 Task: Look for space in Palikir - National Government Center, Micronesia from 22nd June, 2023 to 30th June, 2023 for 2 adults in price range Rs.7000 to Rs.15000. Place can be entire place with 1  bedroom having 1 bed and 1 bathroom. Property type can be house, flat, guest house, hotel. Booking option can be shelf check-in. Required host language is English.
Action: Mouse moved to (431, 96)
Screenshot: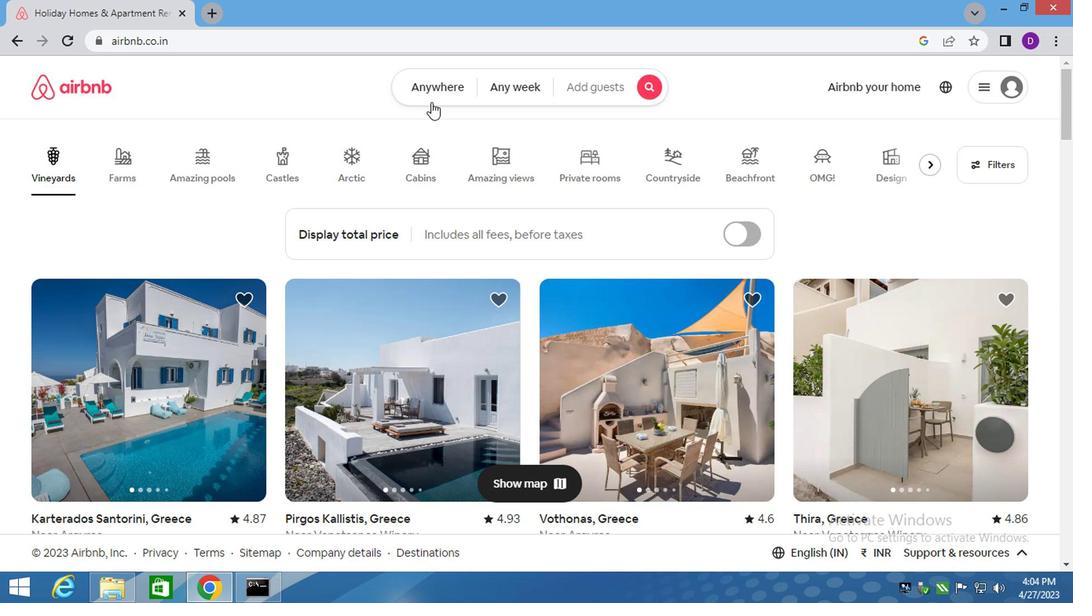 
Action: Mouse pressed left at (431, 96)
Screenshot: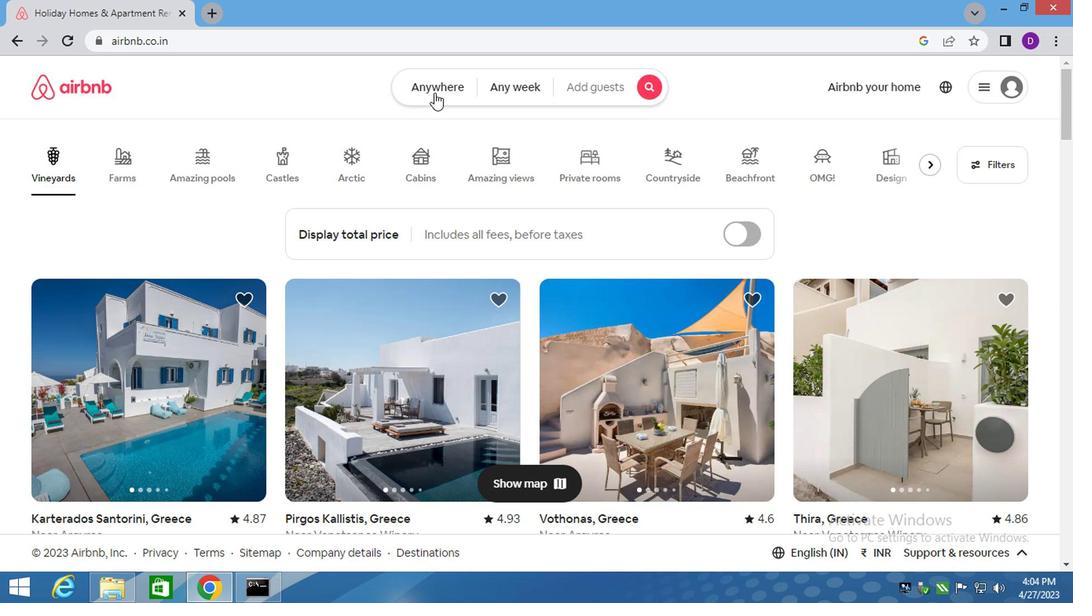 
Action: Mouse moved to (282, 157)
Screenshot: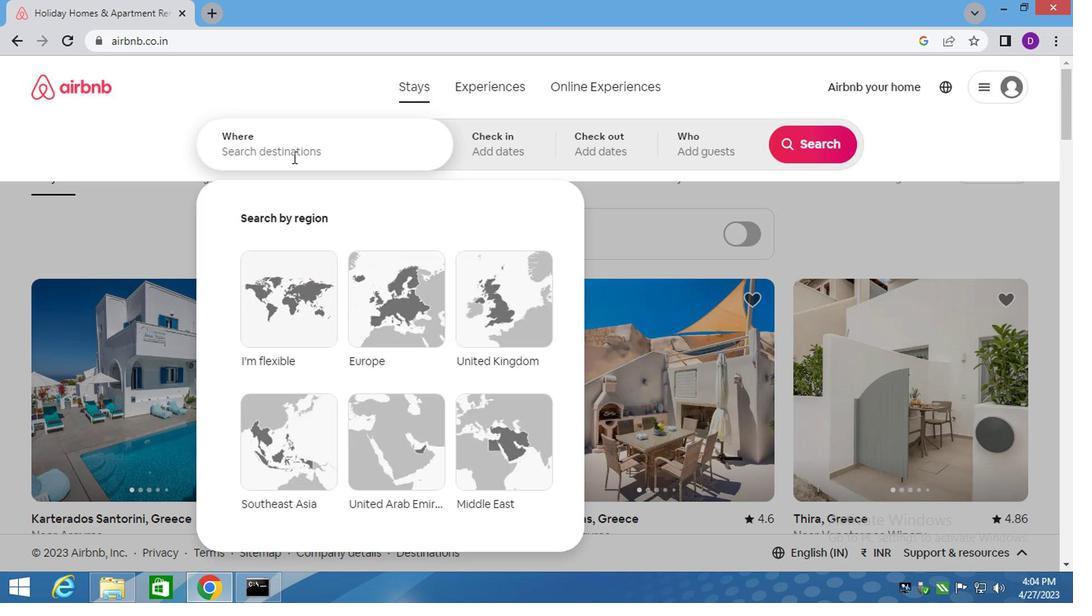 
Action: Mouse pressed left at (282, 157)
Screenshot: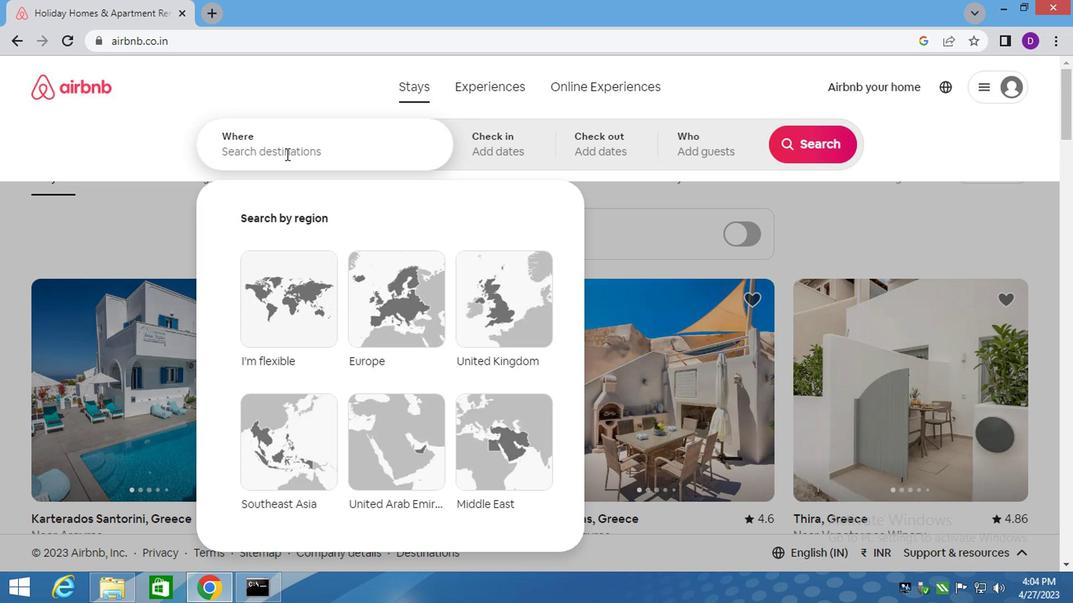 
Action: Key pressed palikir<Key.space>national<Key.space><Key.down><Key.enter>
Screenshot: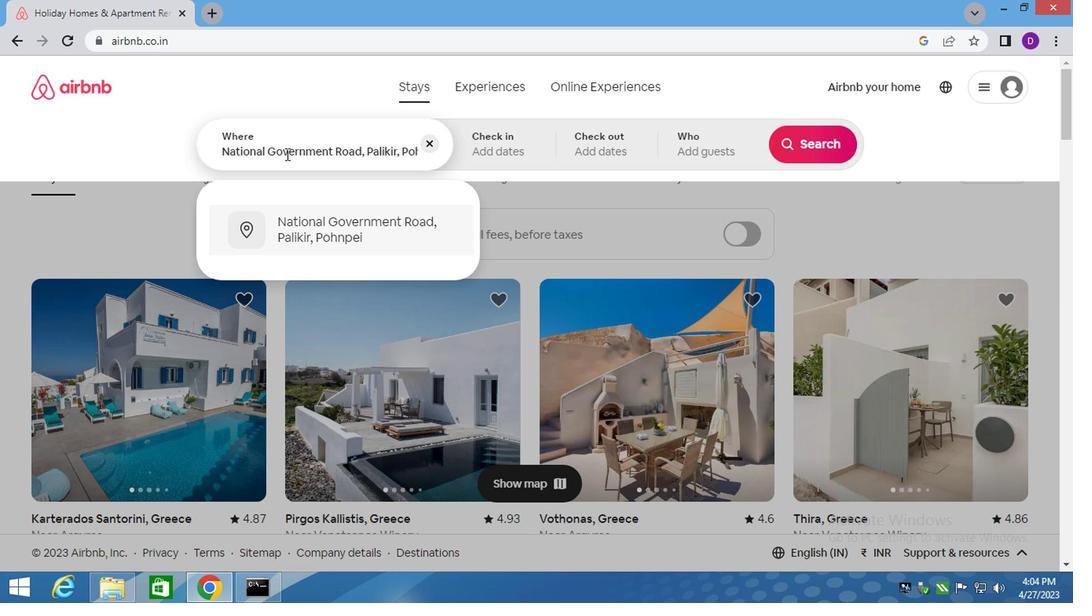 
Action: Mouse moved to (414, 153)
Screenshot: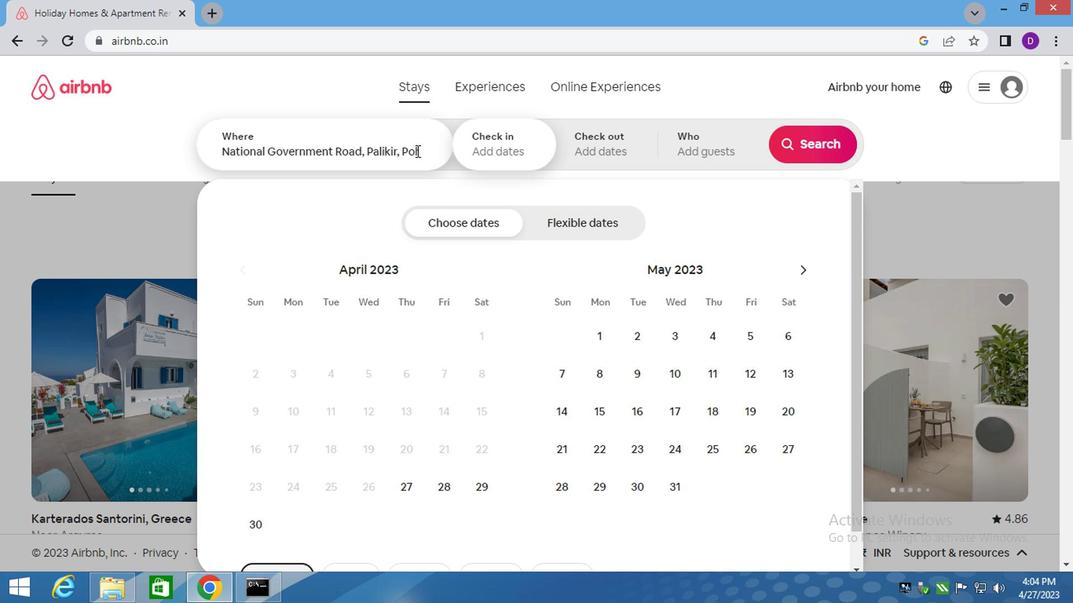 
Action: Mouse pressed left at (414, 153)
Screenshot: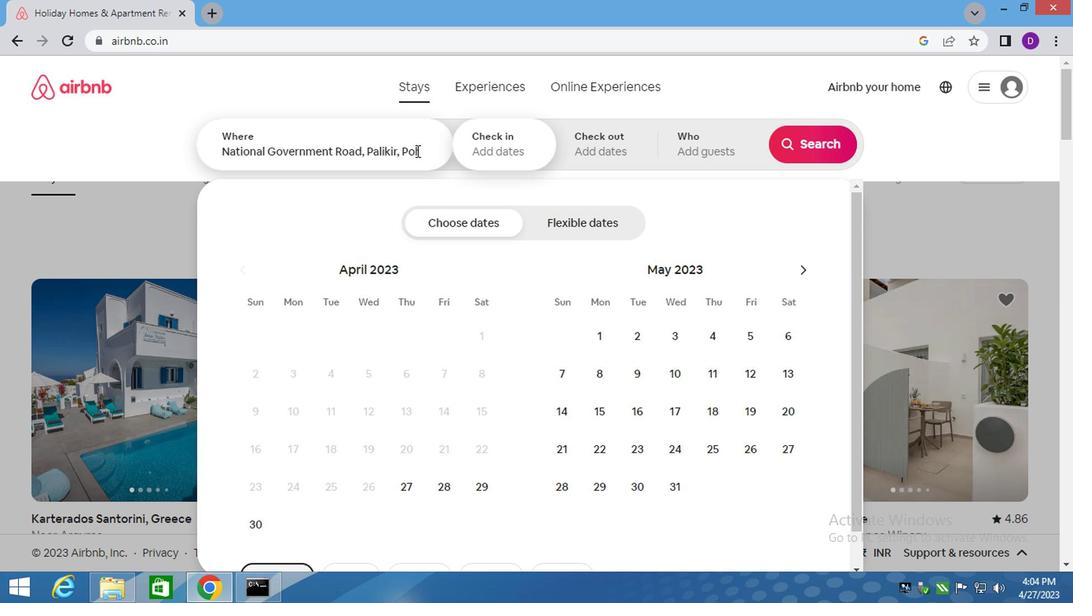 
Action: Mouse moved to (418, 154)
Screenshot: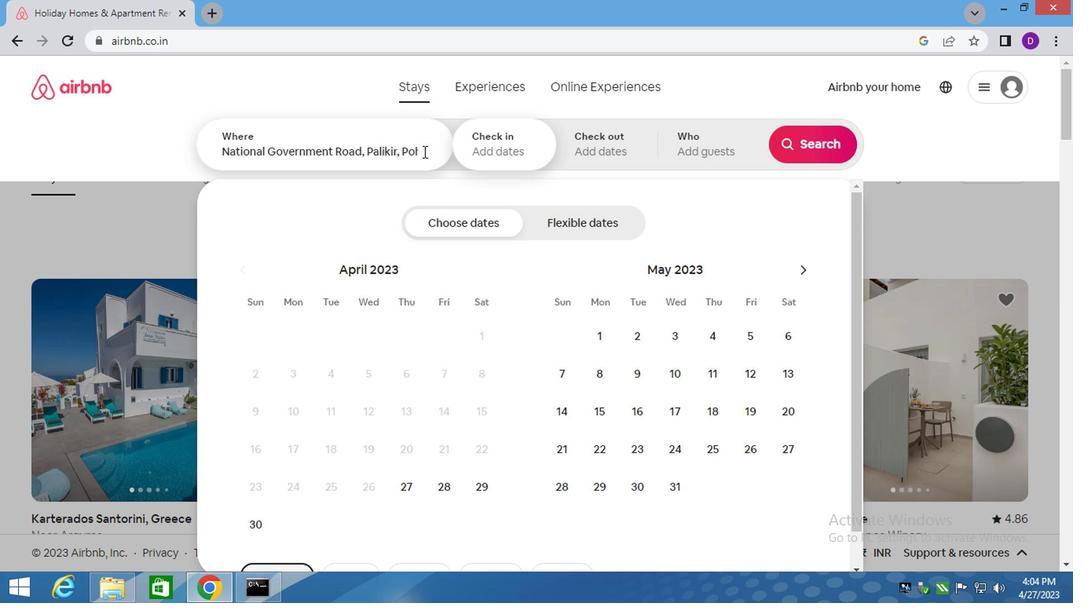 
Action: Key pressed <Key.right><Key.right><Key.right><Key.right><Key.right><Key.right><Key.right><Key.right><Key.backspace><Key.backspace><Key.backspace><Key.backspace><Key.backspace><Key.backspace><Key.backspace><Key.backspace><Key.backspace><Key.backspace><Key.backspace><Key.backspace><Key.backspace><Key.backspace><Key.backspace><Key.backspace><Key.backspace><Key.backspace><Key.backspace><Key.backspace><Key.backspace><Key.backspace><Key.backspace><Key.backspace>t<Key.space>center,<Key.backspace>.<Key.space>micronesia<Key.left><Key.left><Key.left><Key.left><Key.left><Key.left><Key.left><Key.left><Key.left><Key.left><Key.left><Key.left><Key.left><Key.left><Key.left><Key.left><Key.left><Key.left><Key.left><Key.left><Key.left><Key.left><Key.left><Key.left><Key.left><Key.left><Key.left><Key.left><Key.left><Key.left><Key.left><Key.left><Key.left><Key.left><Key.left><Key.left><Key.left><Key.left><Key.left><Key.left><Key.left><Key.left><Key.left><Key.left><Key.left><Key.left><Key.left><Key.left><Key.left><Key.left><Key.left><Key.left><Key.left><Key.left><Key.left><Key.left><Key.shift_r>Palikir,<Key.space><Key.enter>
Screenshot: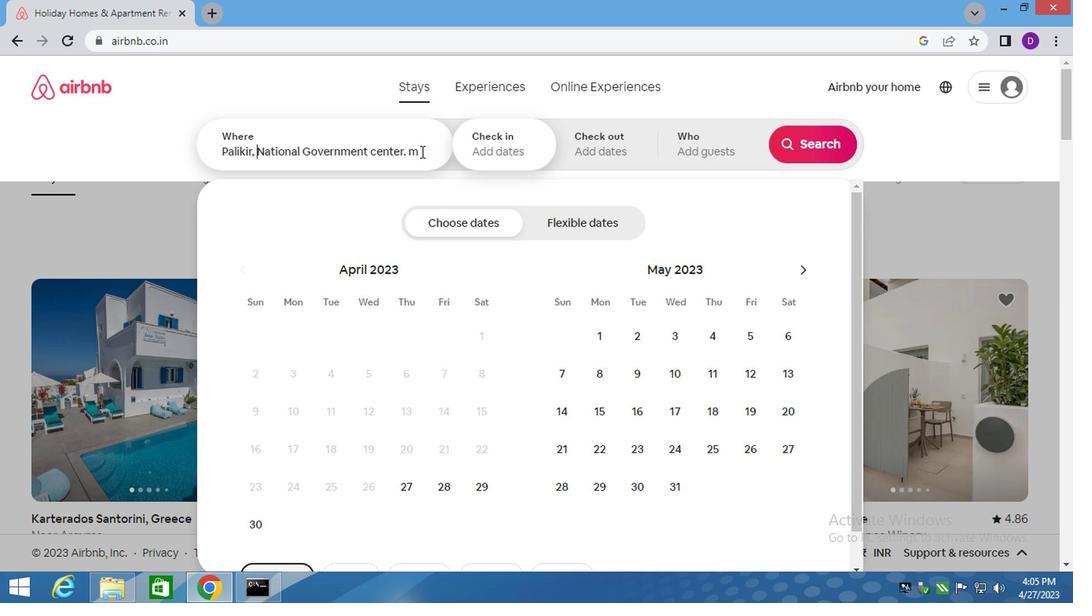 
Action: Mouse moved to (802, 271)
Screenshot: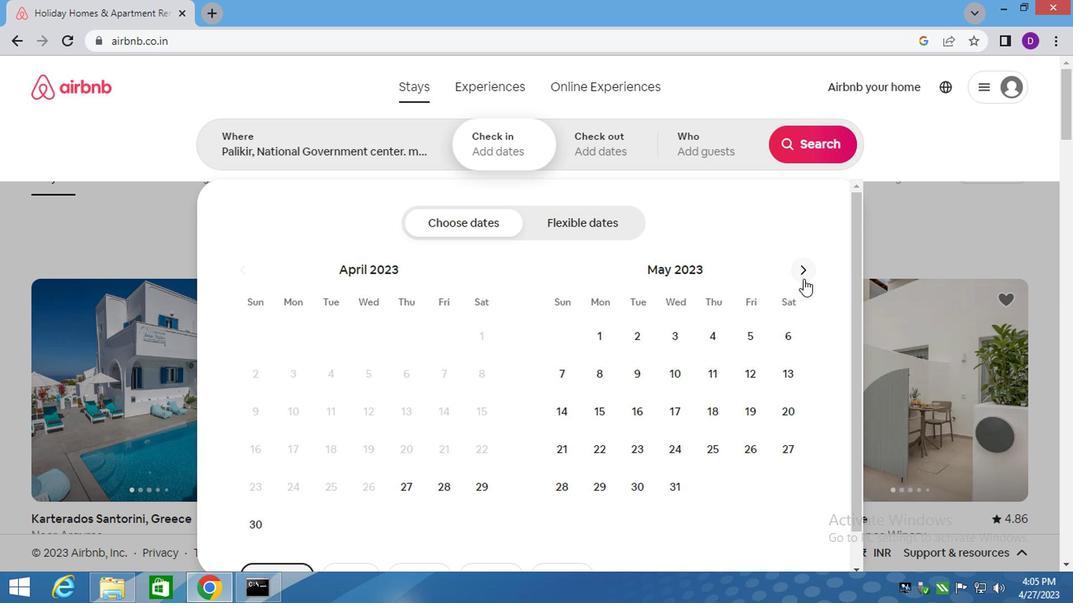
Action: Mouse pressed left at (802, 271)
Screenshot: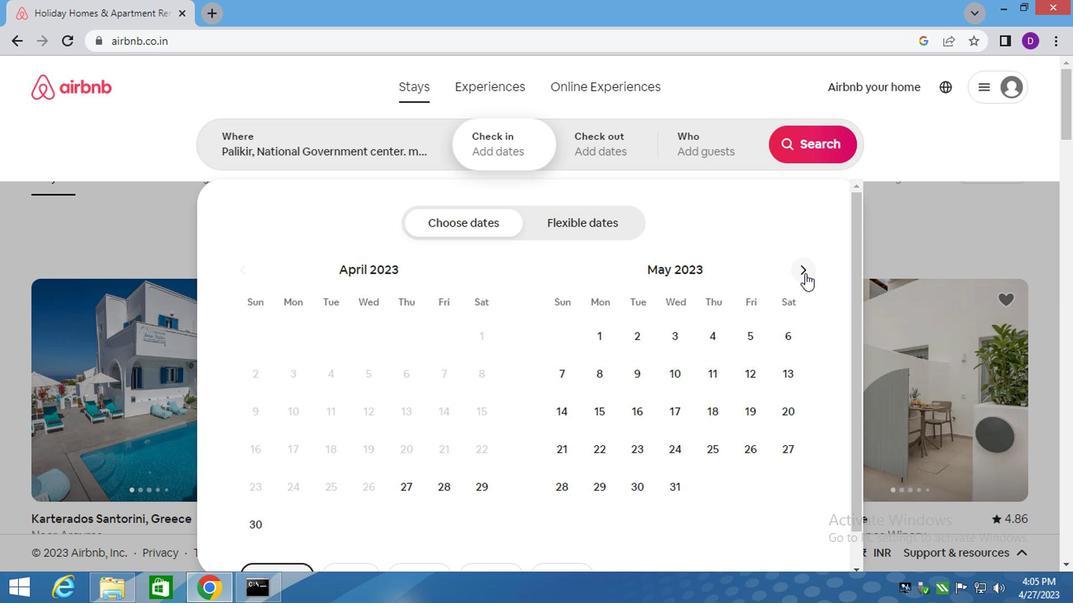 
Action: Mouse moved to (727, 430)
Screenshot: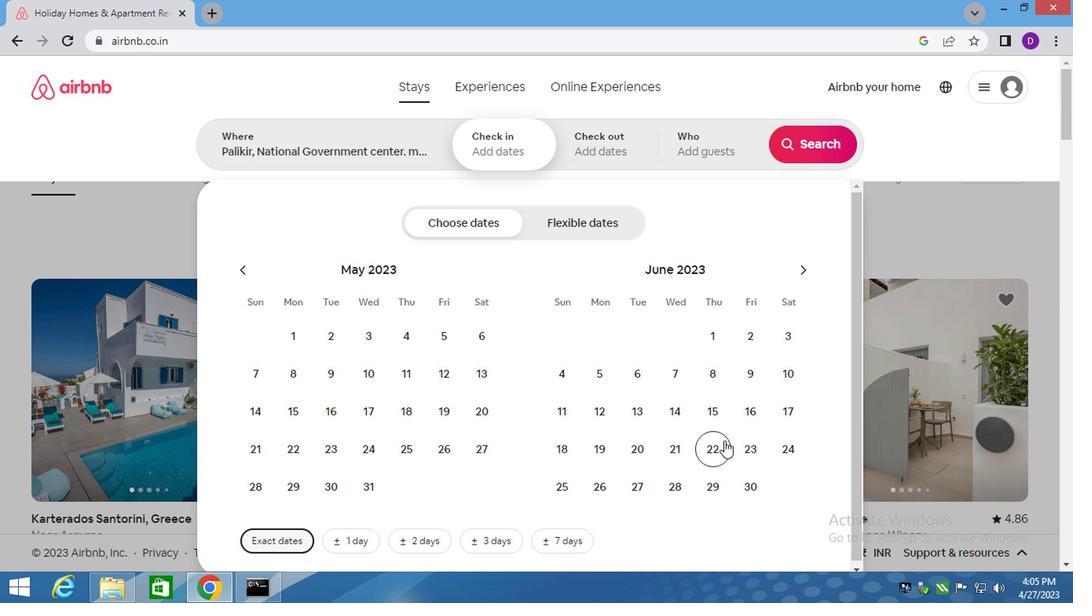 
Action: Mouse pressed left at (727, 430)
Screenshot: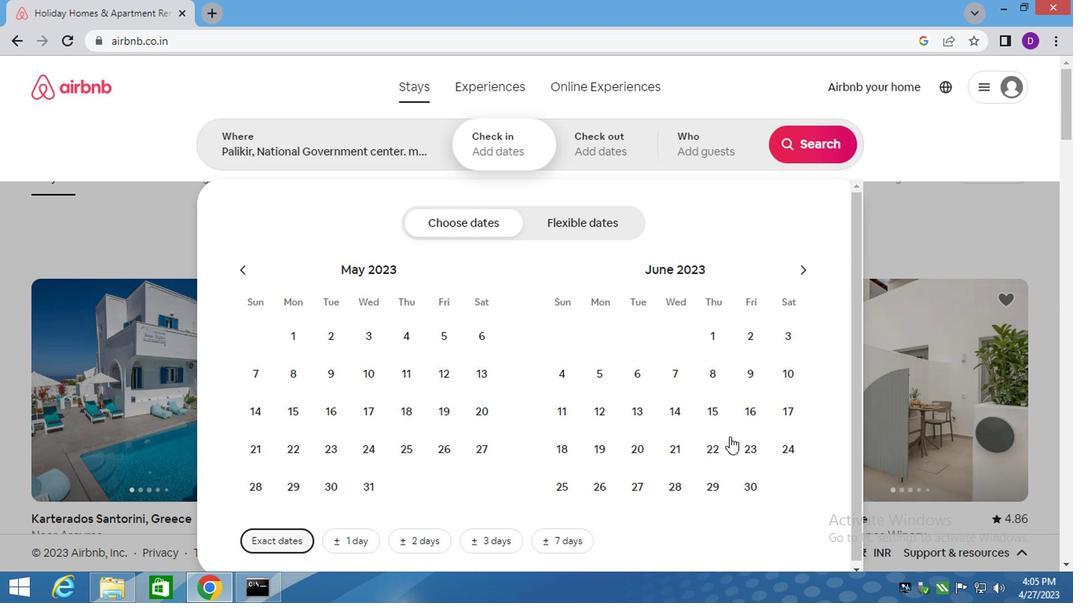 
Action: Mouse moved to (752, 477)
Screenshot: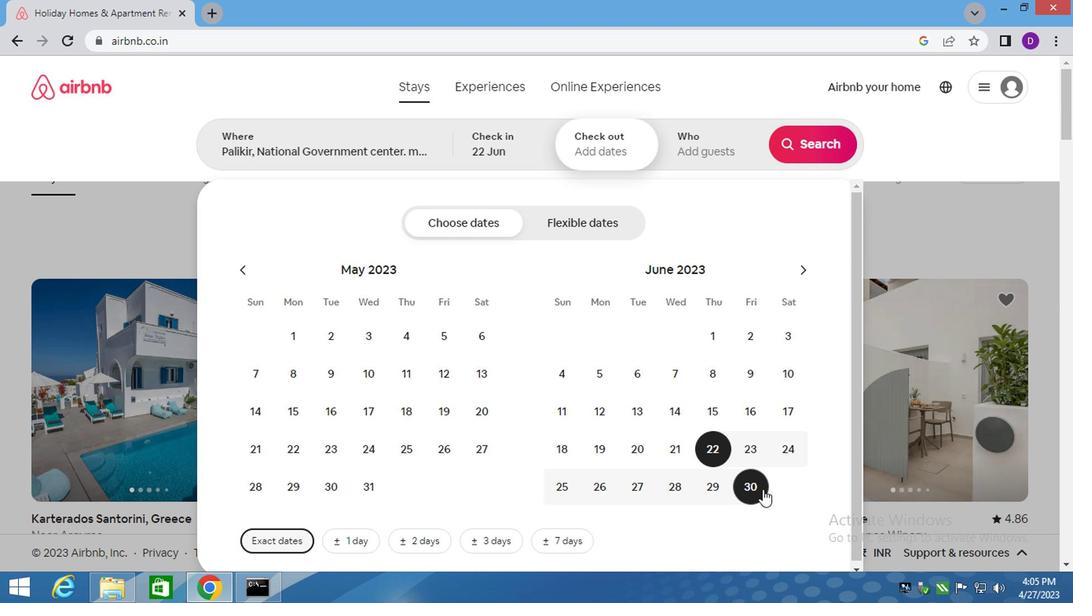 
Action: Mouse pressed left at (752, 477)
Screenshot: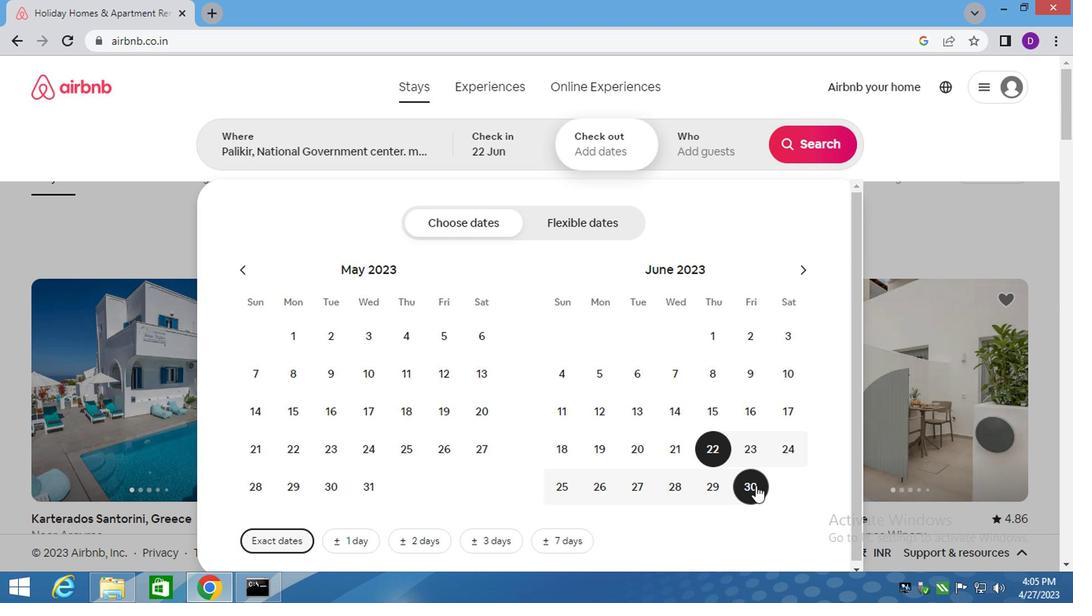 
Action: Mouse moved to (696, 150)
Screenshot: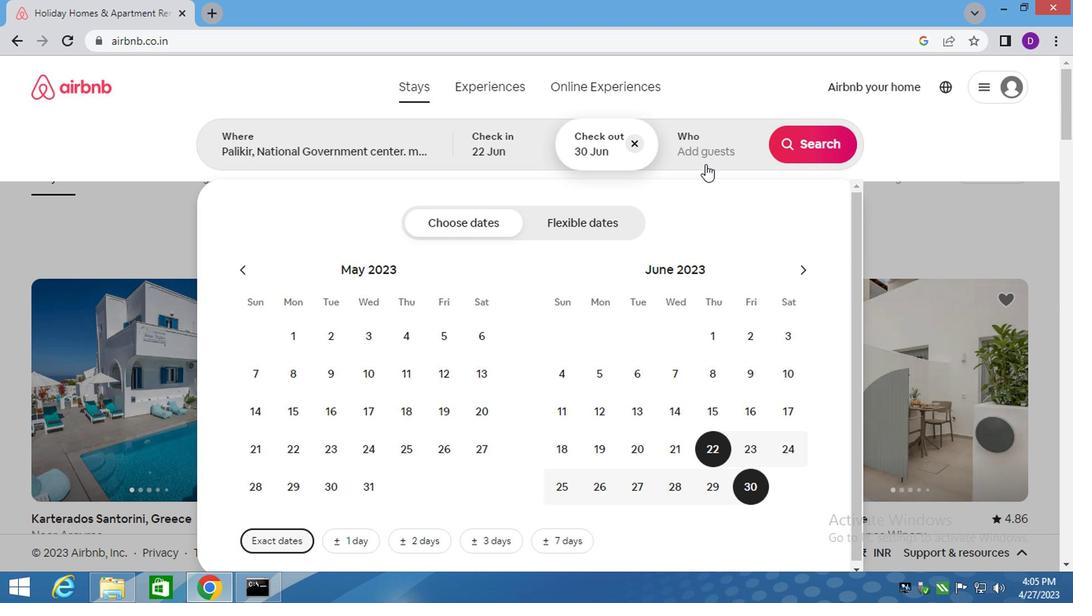 
Action: Mouse pressed left at (696, 150)
Screenshot: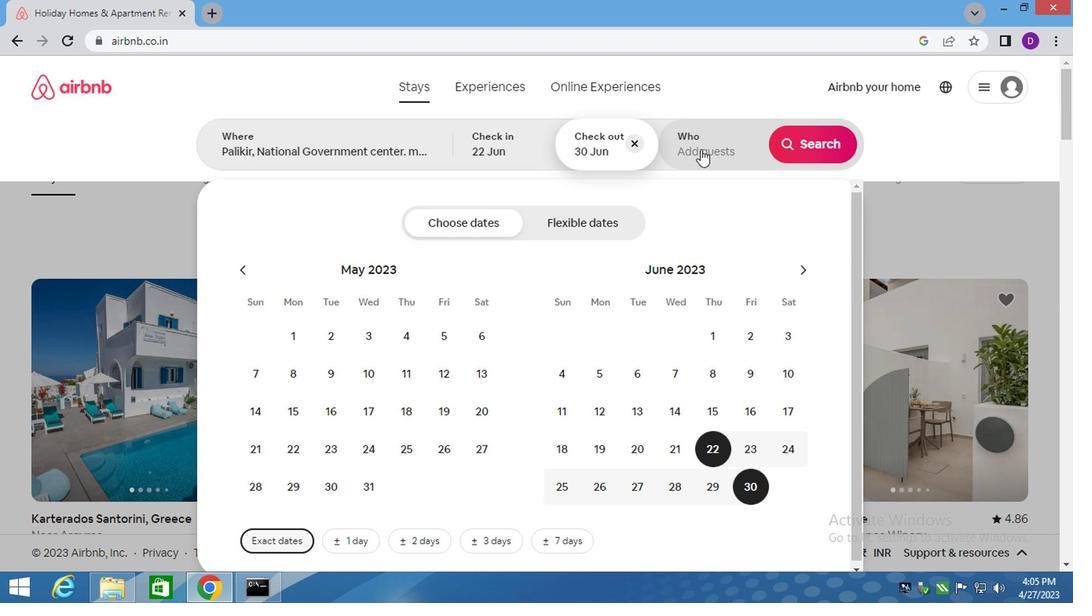 
Action: Mouse moved to (818, 224)
Screenshot: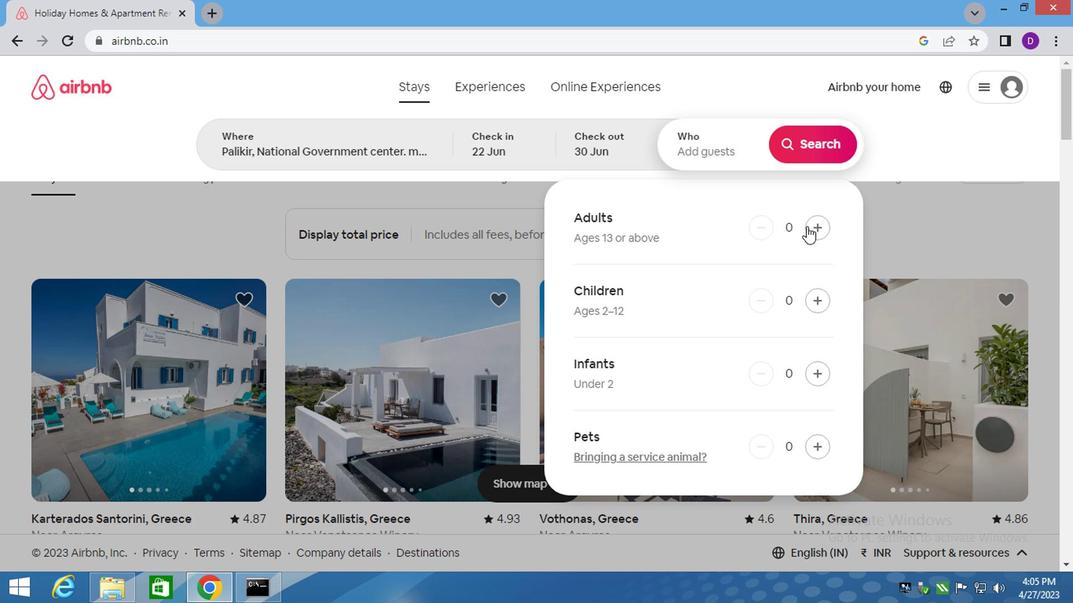 
Action: Mouse pressed left at (818, 224)
Screenshot: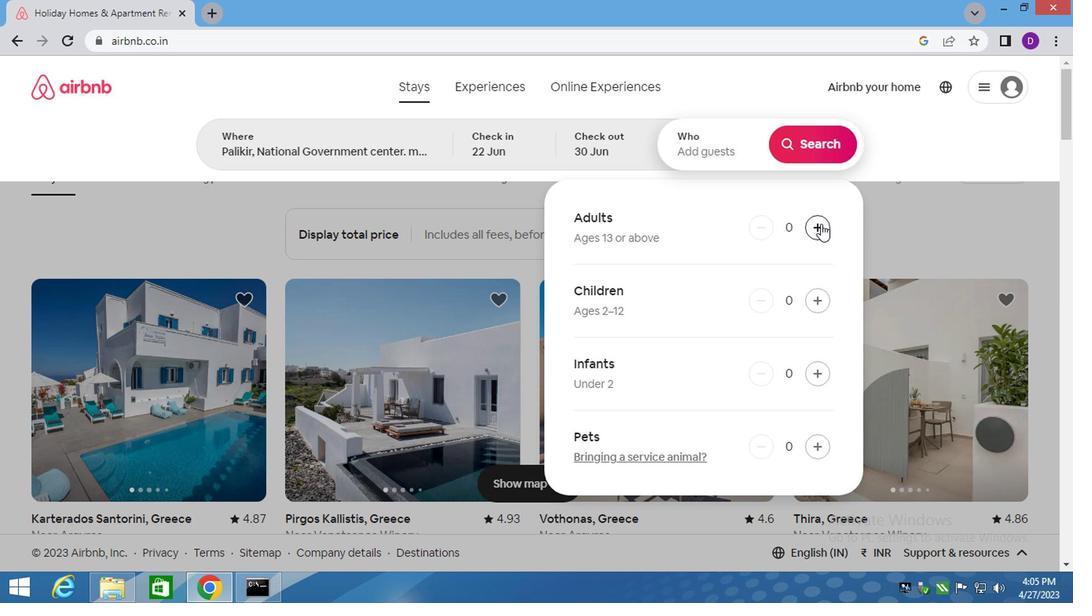 
Action: Mouse pressed left at (818, 224)
Screenshot: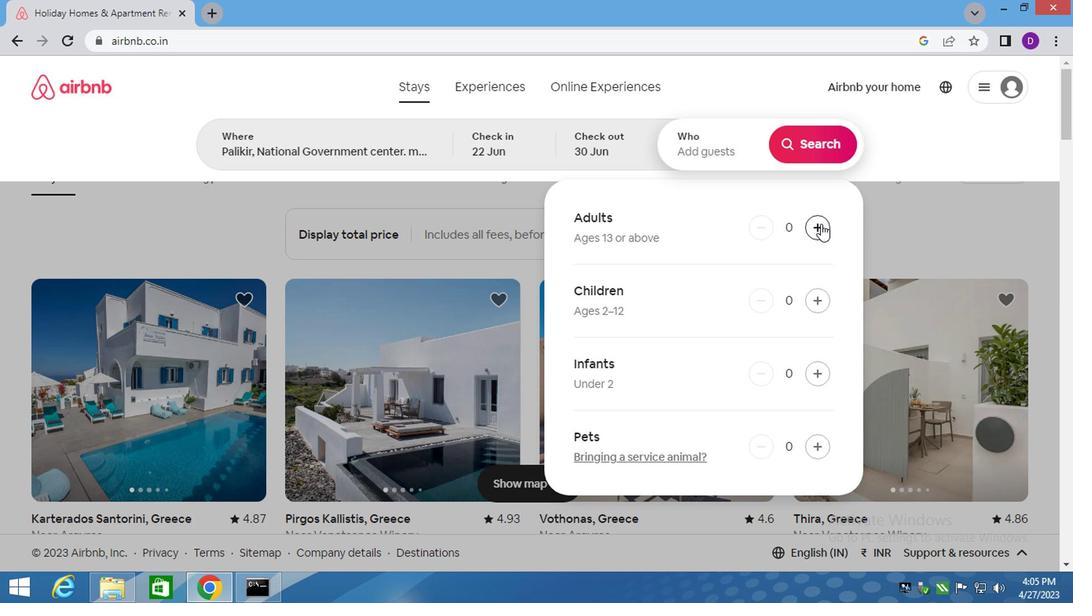 
Action: Mouse moved to (813, 142)
Screenshot: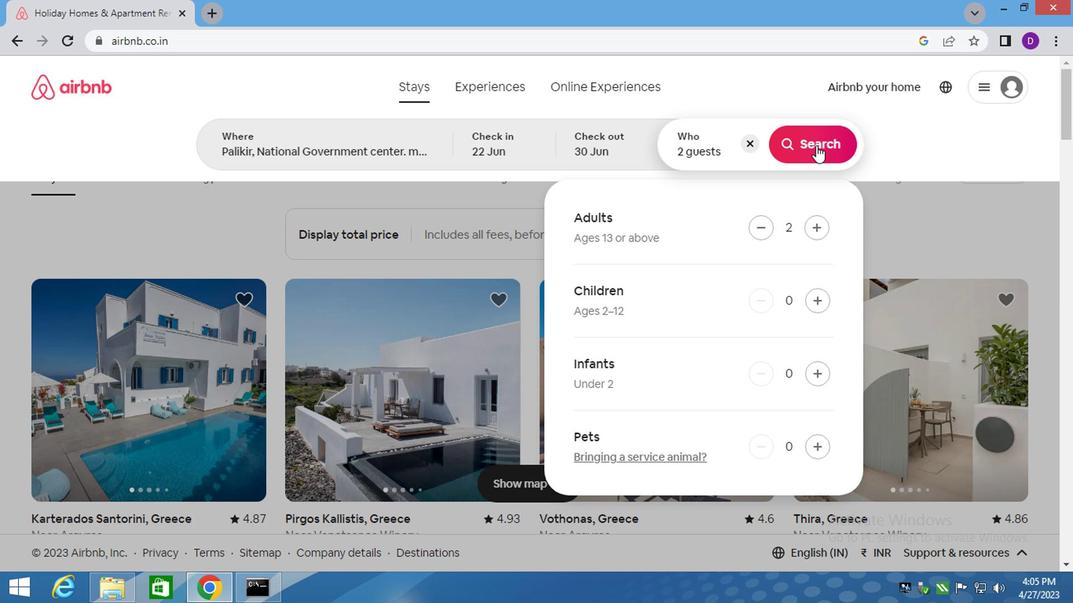
Action: Mouse pressed left at (813, 142)
Screenshot: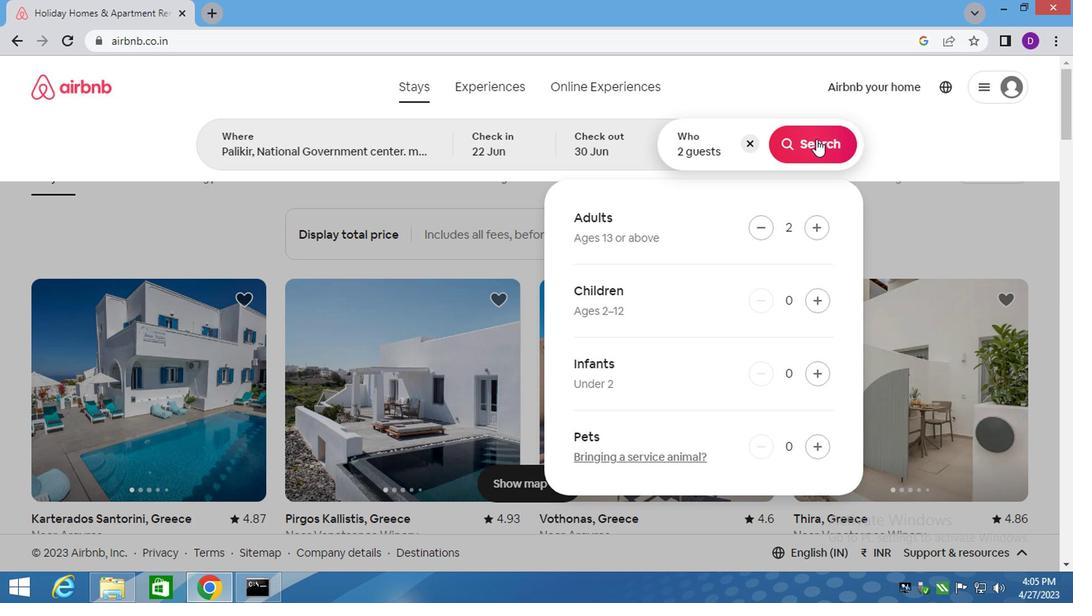 
Action: Mouse moved to (982, 148)
Screenshot: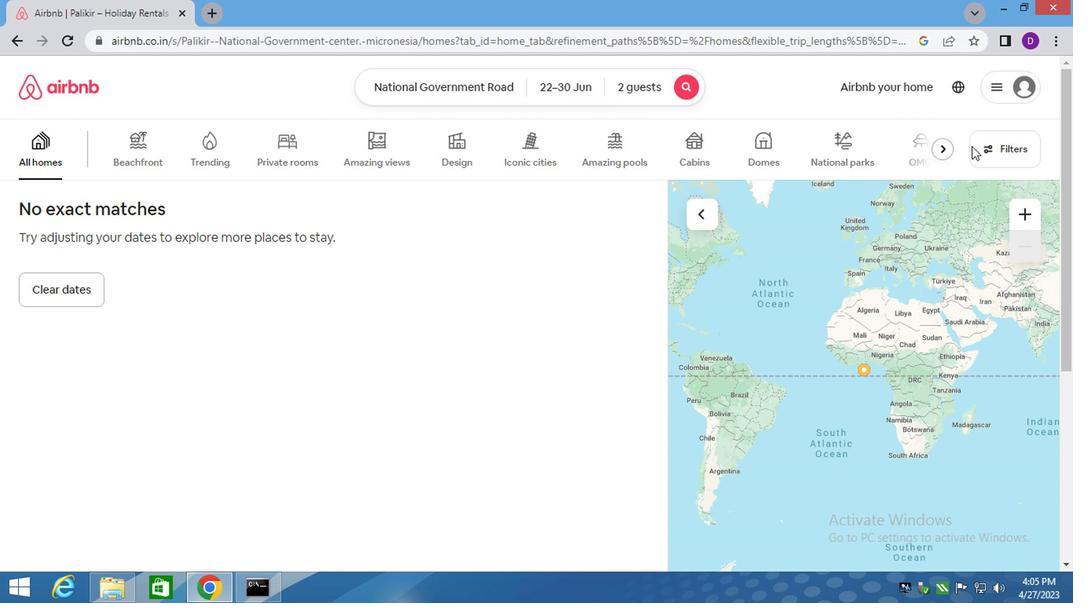 
Action: Mouse pressed left at (982, 148)
Screenshot: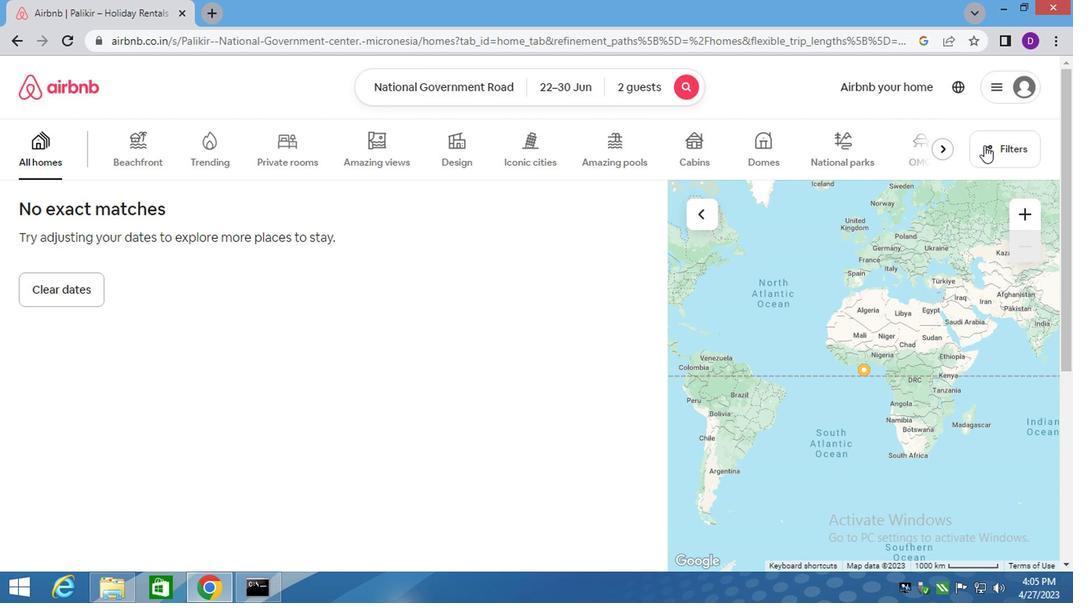 
Action: Mouse moved to (342, 246)
Screenshot: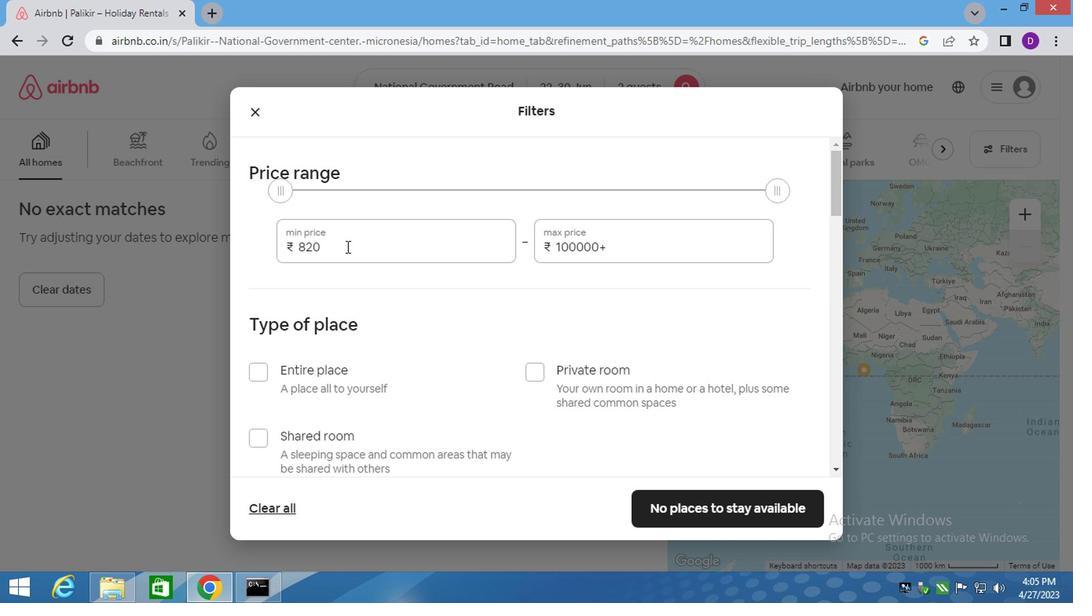 
Action: Mouse pressed left at (342, 246)
Screenshot: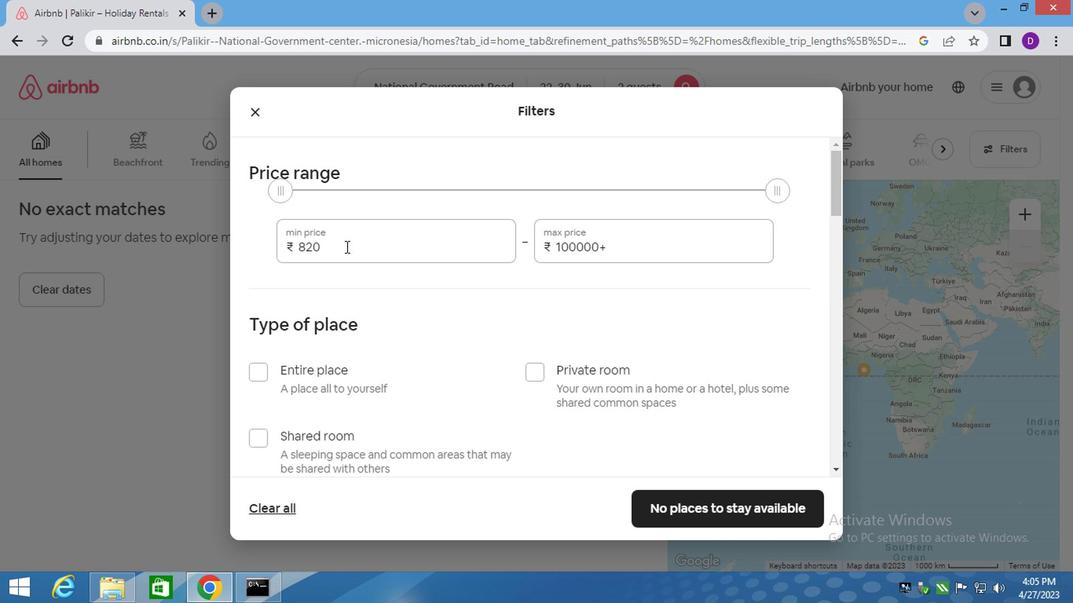 
Action: Mouse pressed left at (342, 246)
Screenshot: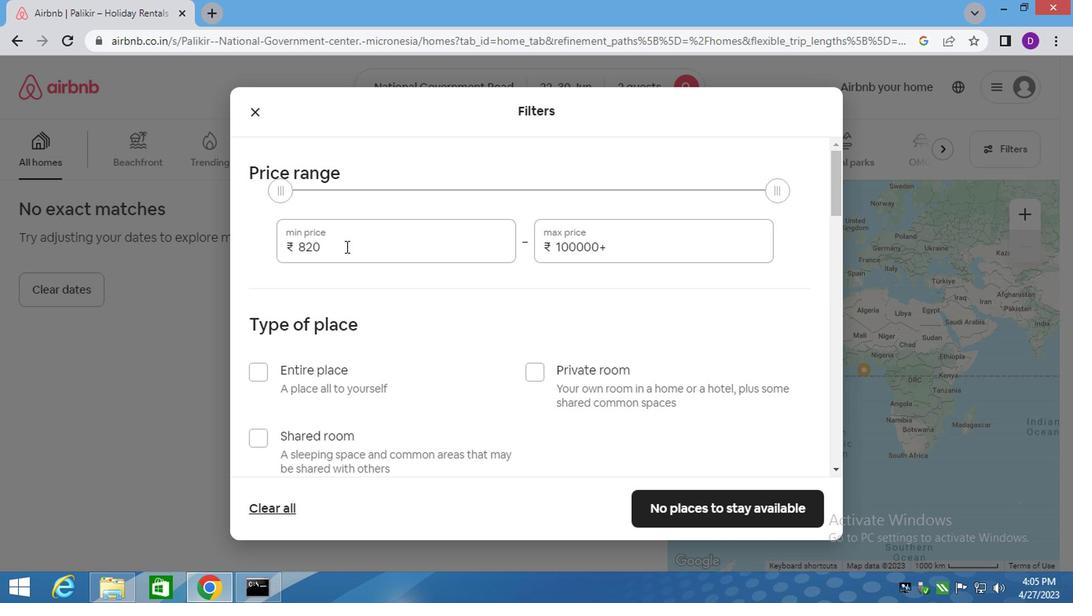 
Action: Key pressed 7000<Key.tab>15000
Screenshot: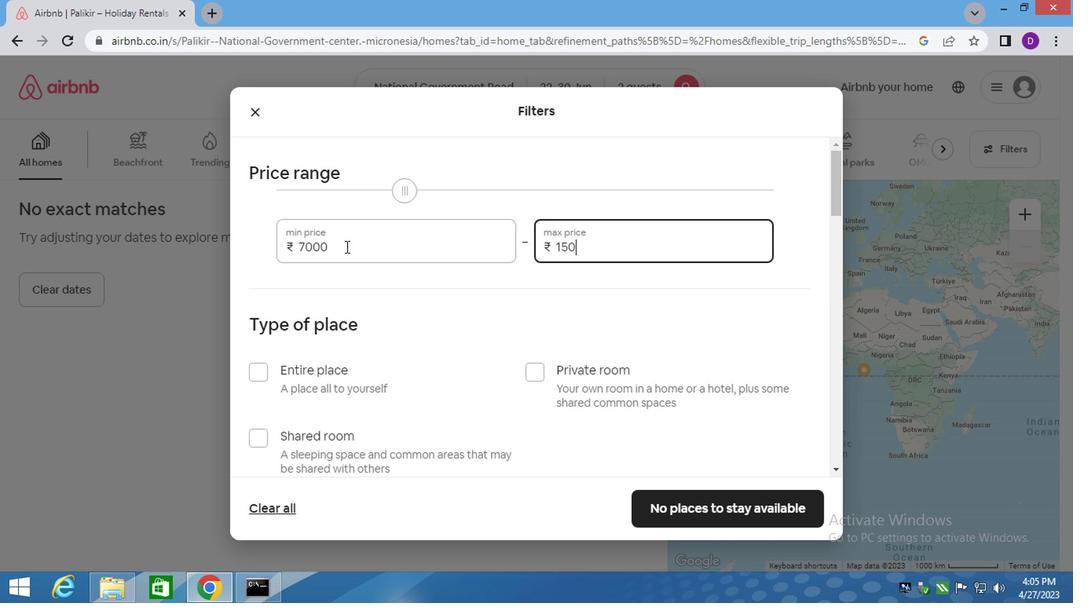 
Action: Mouse moved to (263, 366)
Screenshot: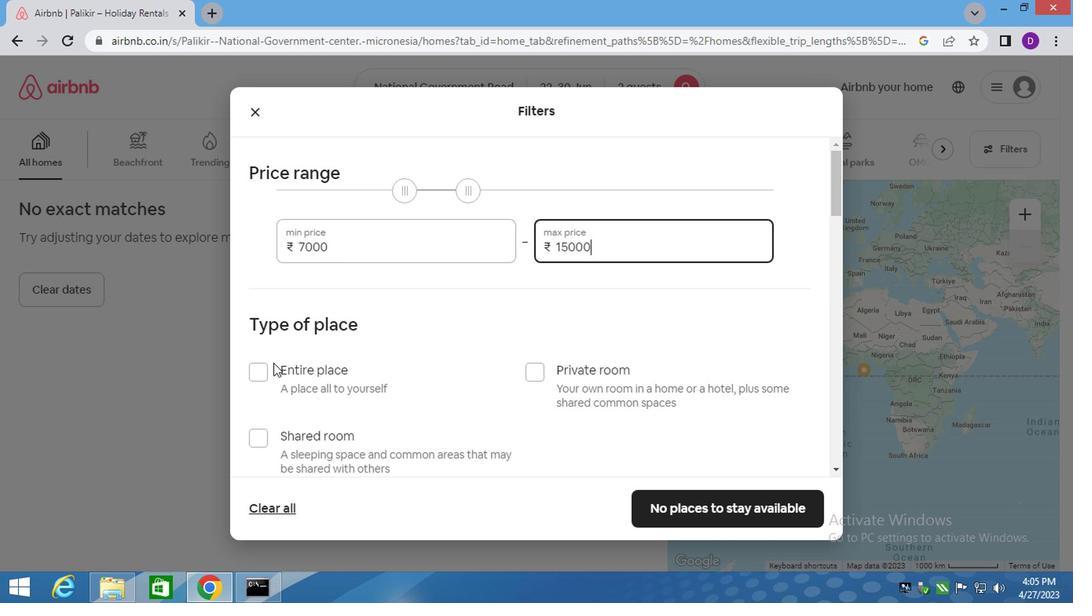 
Action: Mouse pressed left at (263, 366)
Screenshot: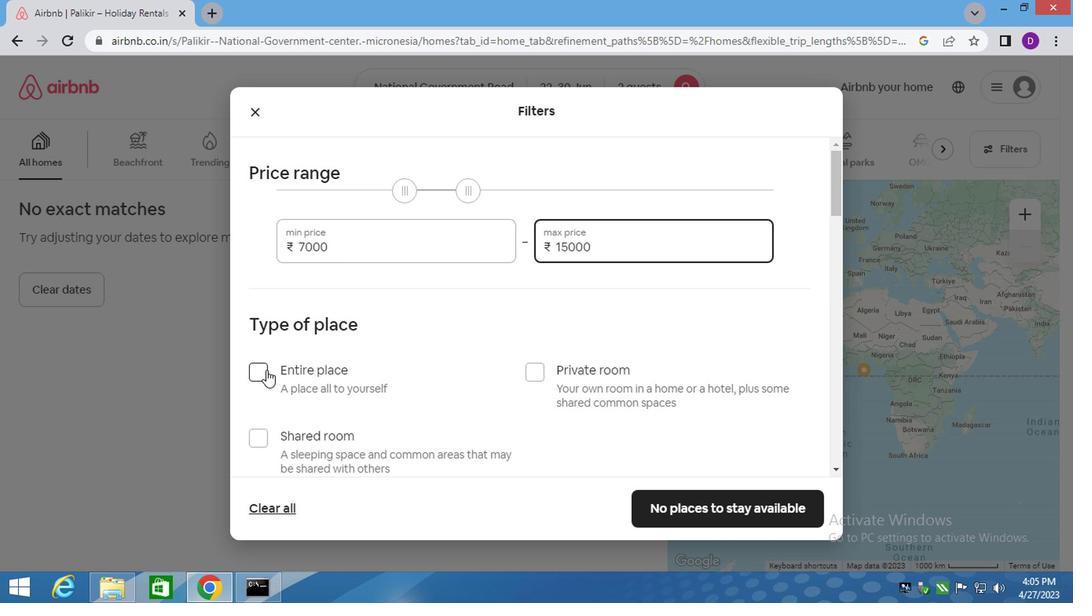 
Action: Mouse moved to (423, 368)
Screenshot: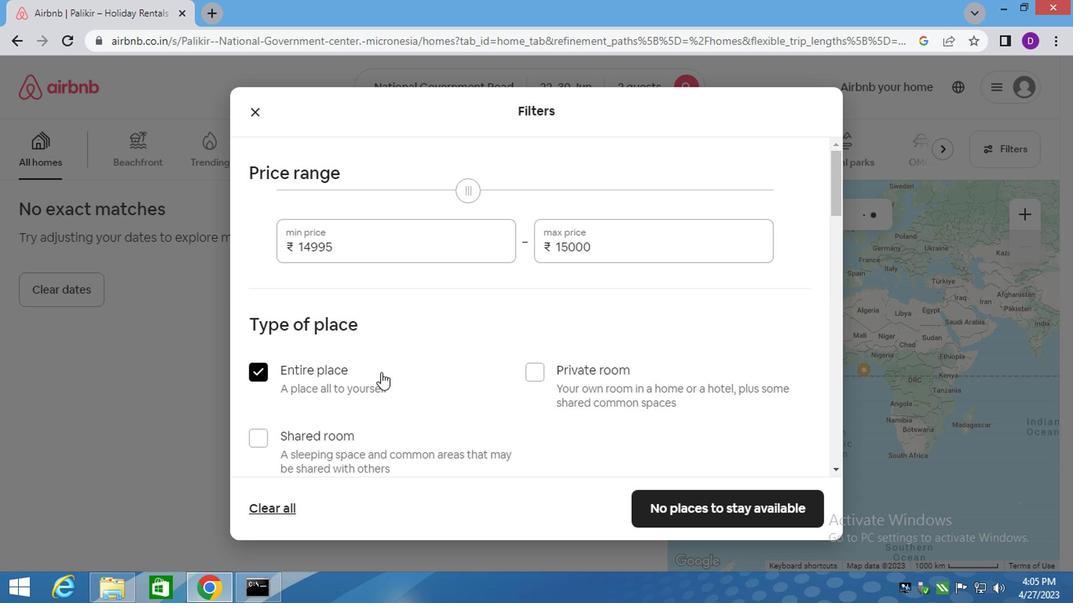 
Action: Mouse scrolled (423, 368) with delta (0, 0)
Screenshot: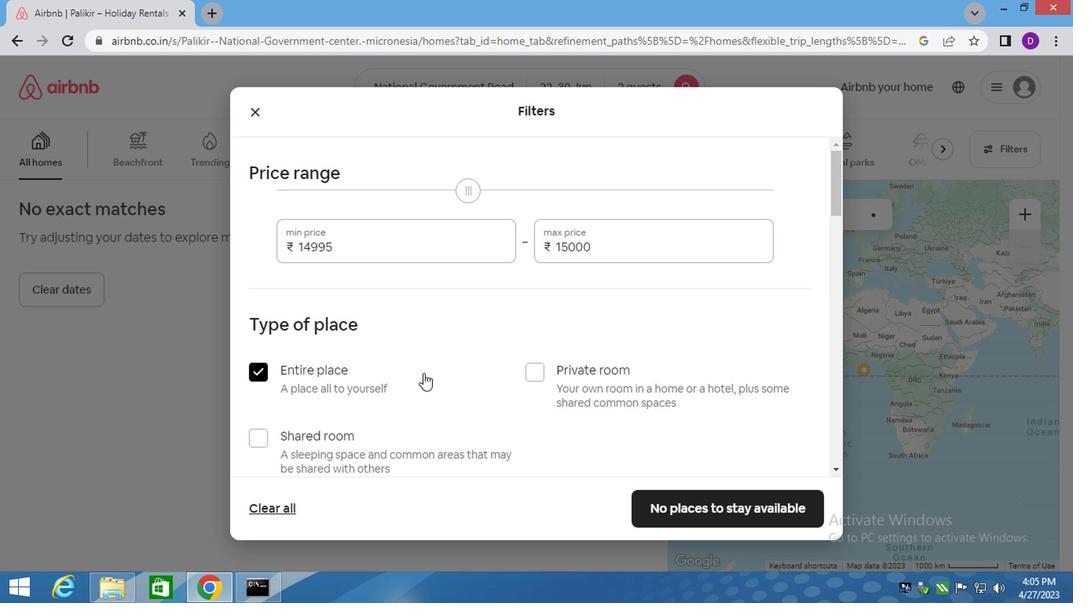 
Action: Mouse scrolled (423, 368) with delta (0, 0)
Screenshot: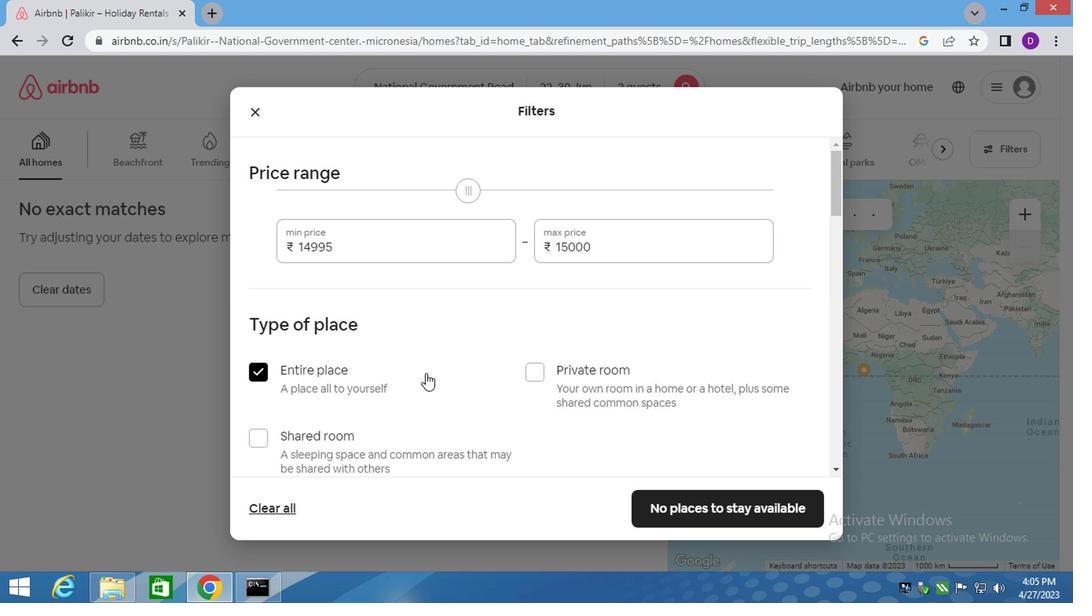 
Action: Mouse moved to (428, 372)
Screenshot: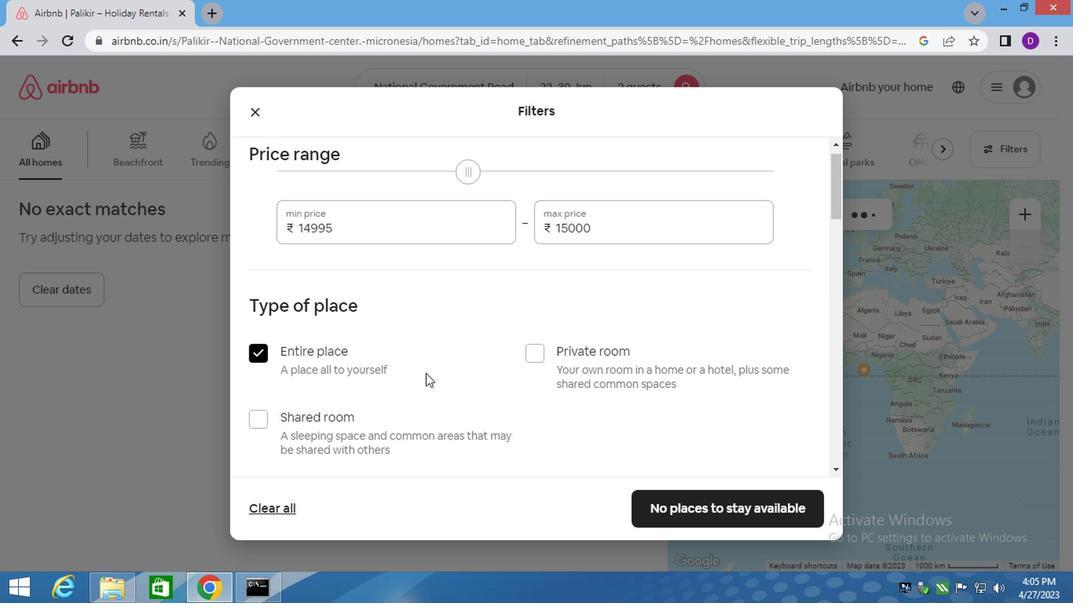 
Action: Mouse scrolled (423, 368) with delta (0, -1)
Screenshot: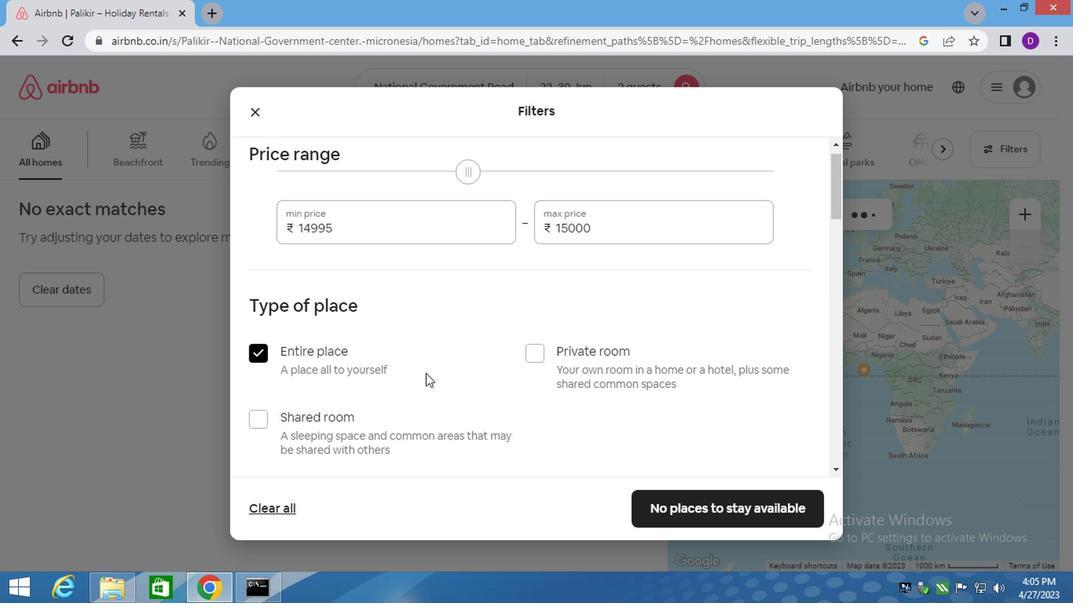 
Action: Mouse moved to (433, 366)
Screenshot: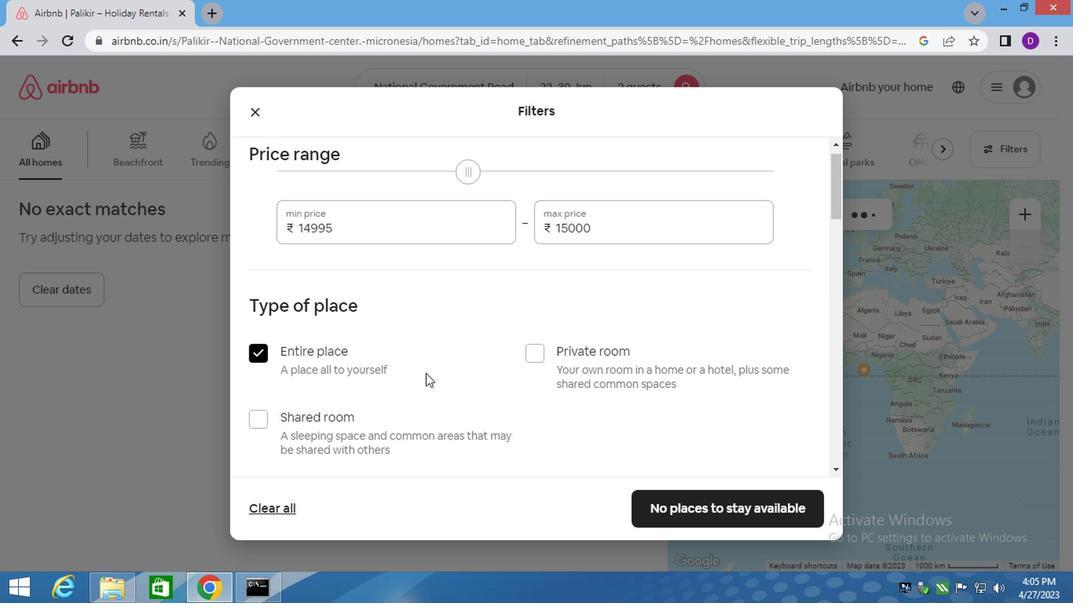 
Action: Mouse scrolled (423, 368) with delta (0, -1)
Screenshot: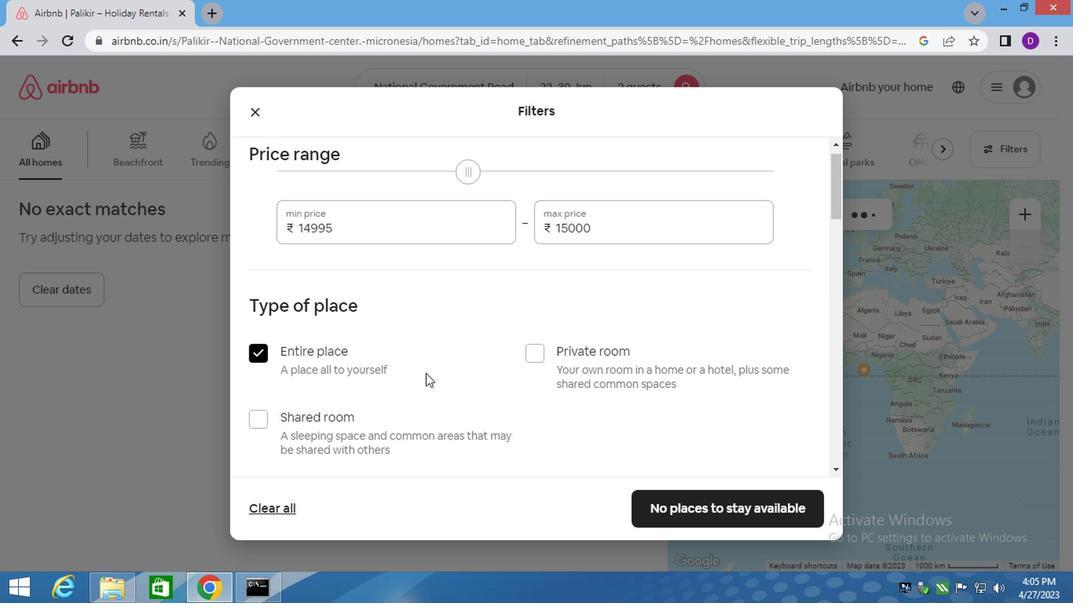 
Action: Mouse moved to (433, 366)
Screenshot: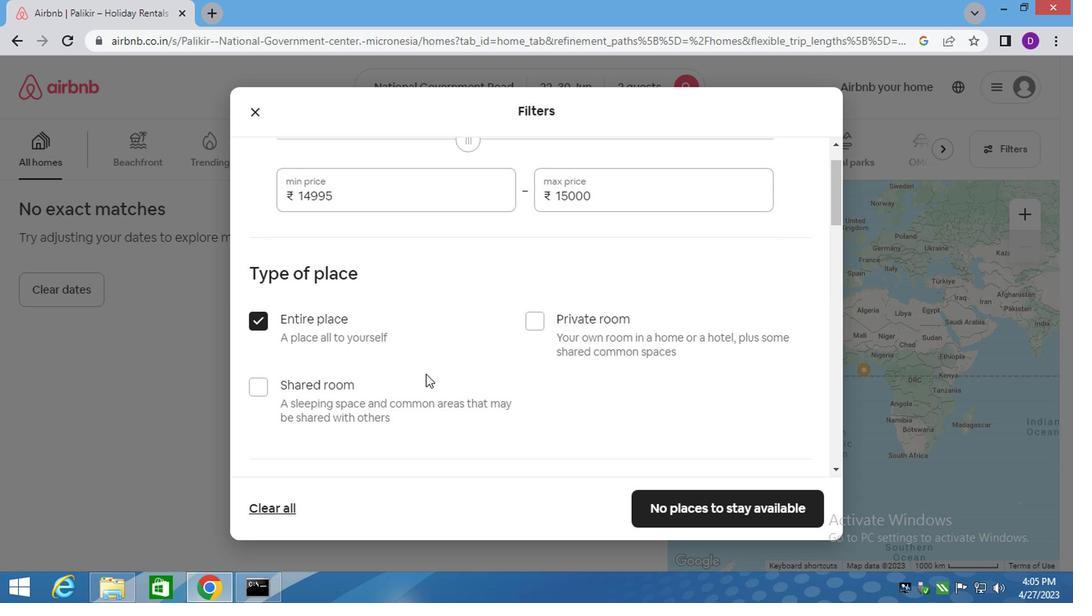 
Action: Mouse scrolled (433, 365) with delta (0, -1)
Screenshot: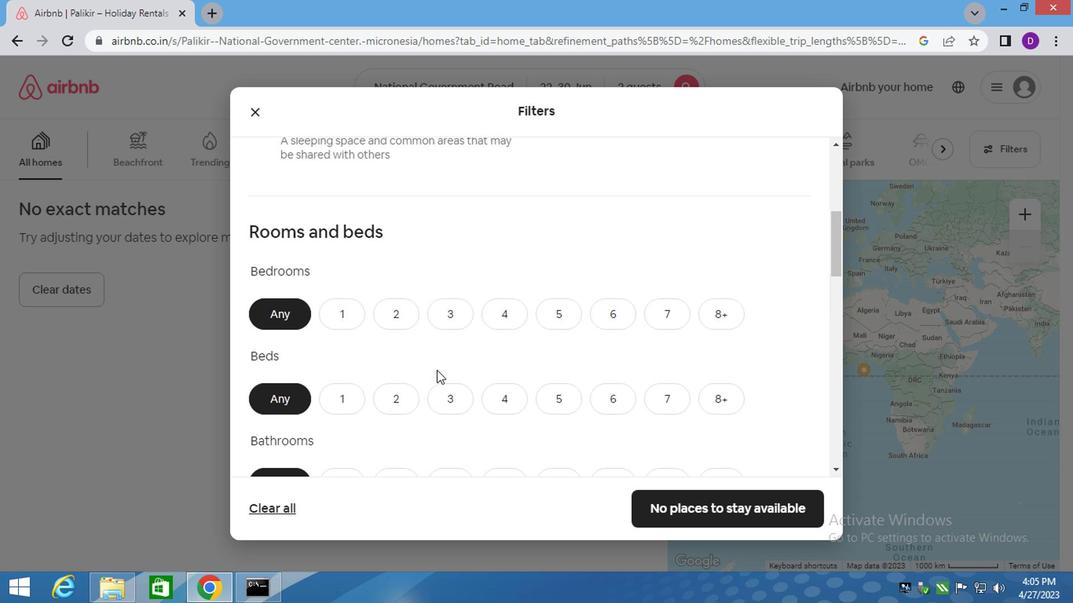 
Action: Mouse scrolled (433, 365) with delta (0, -1)
Screenshot: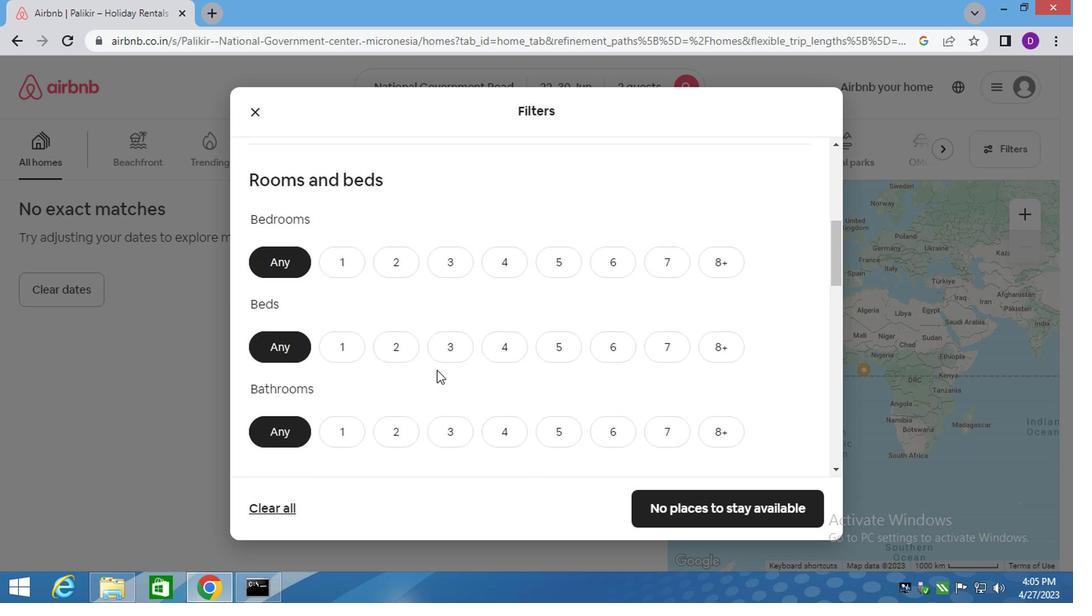 
Action: Mouse moved to (375, 256)
Screenshot: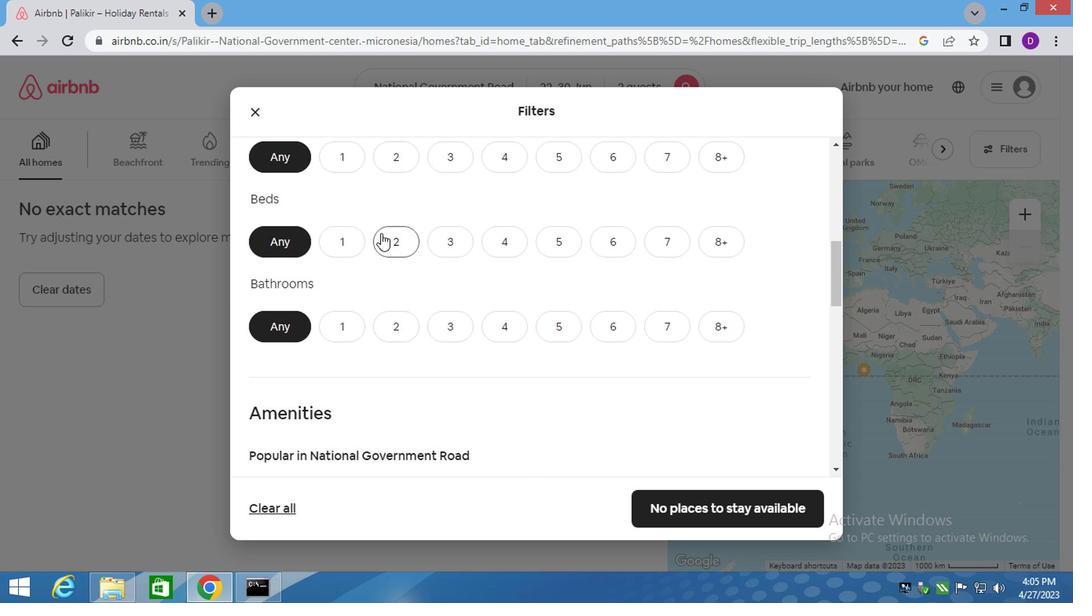 
Action: Mouse scrolled (375, 256) with delta (0, 0)
Screenshot: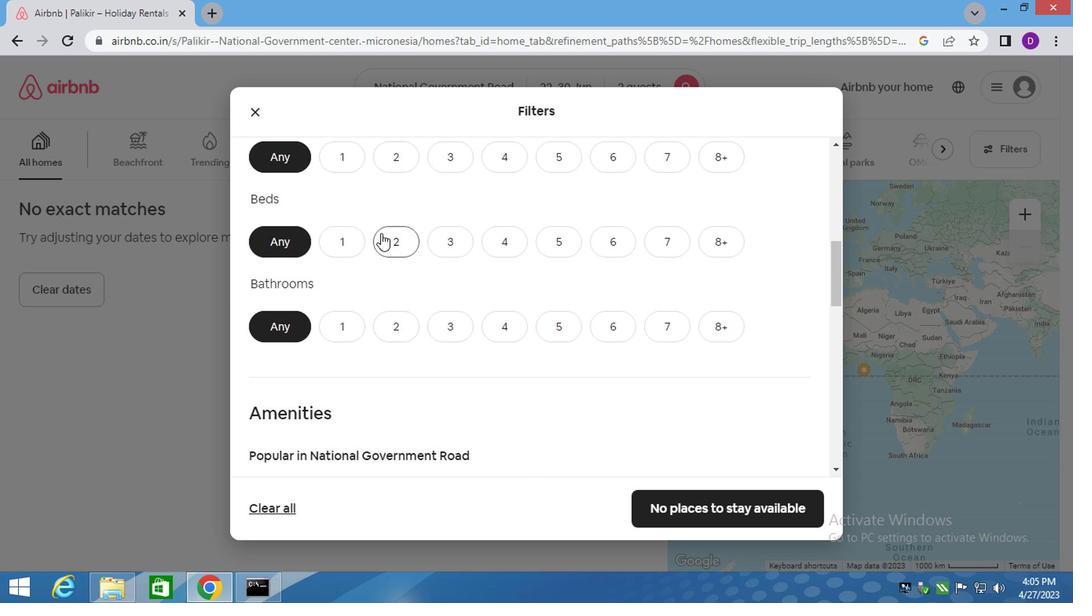 
Action: Mouse moved to (343, 243)
Screenshot: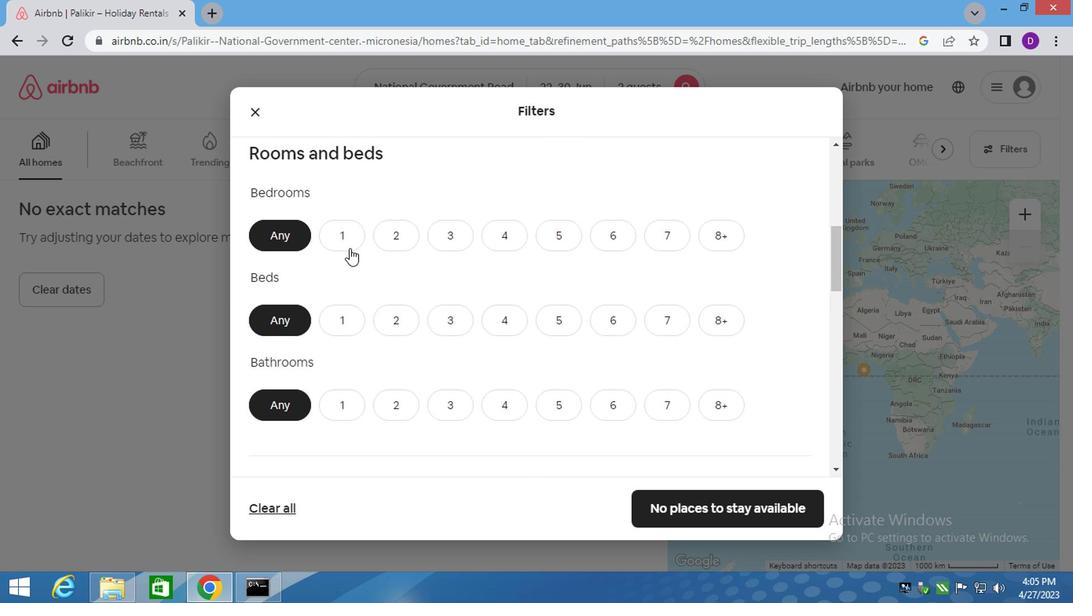 
Action: Mouse pressed left at (343, 243)
Screenshot: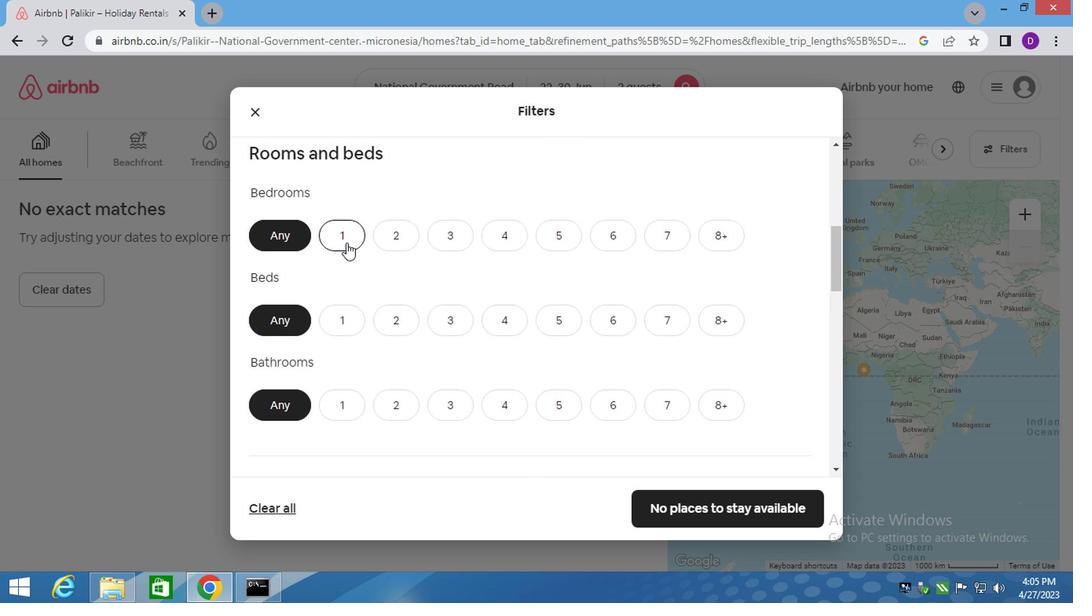 
Action: Mouse moved to (344, 309)
Screenshot: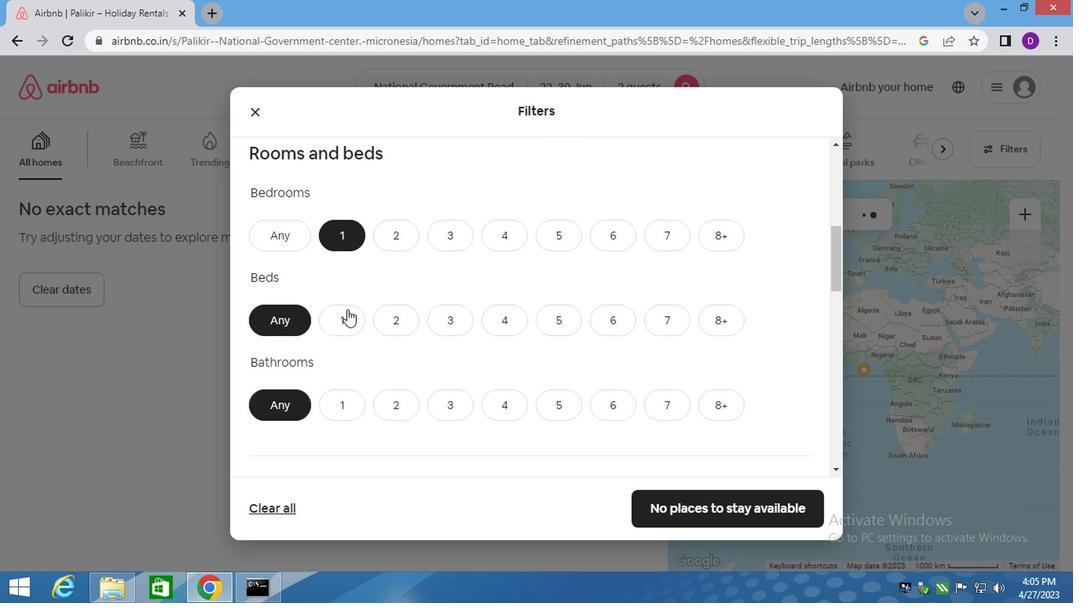 
Action: Mouse pressed left at (344, 309)
Screenshot: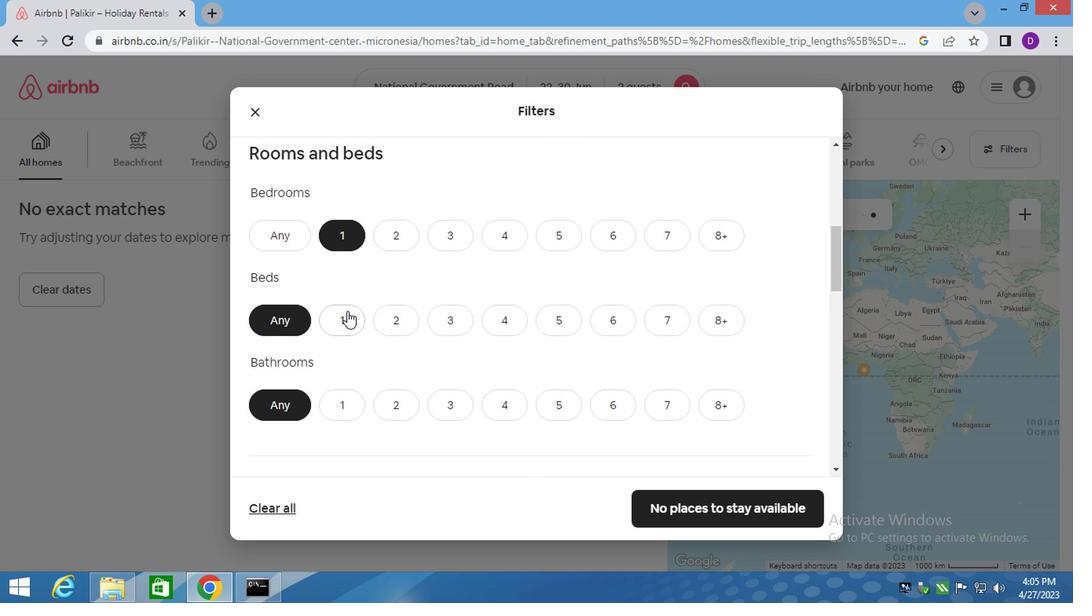 
Action: Mouse moved to (329, 399)
Screenshot: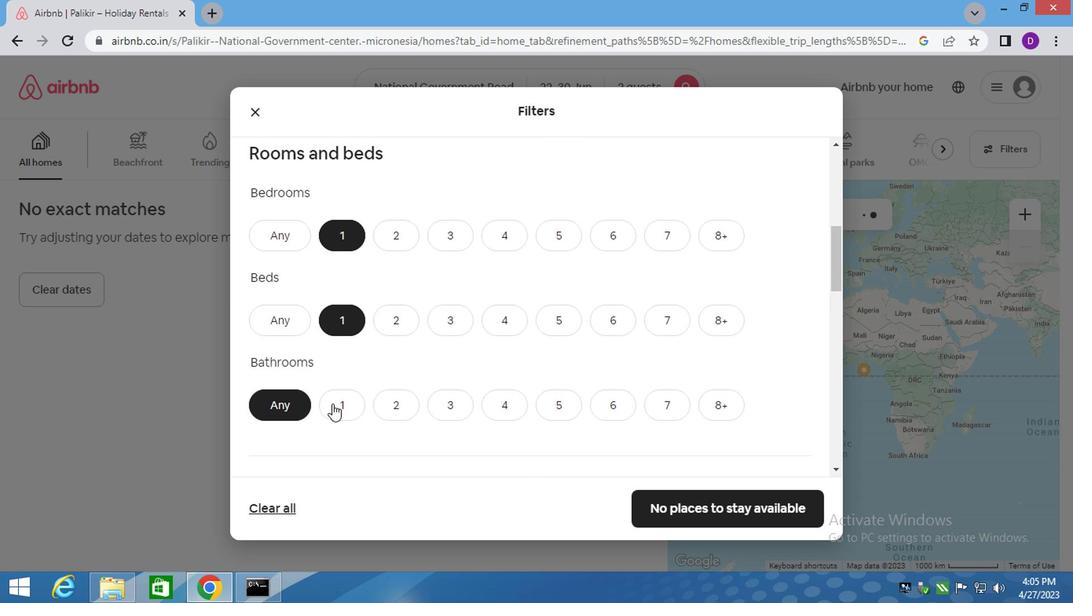 
Action: Mouse pressed left at (329, 399)
Screenshot: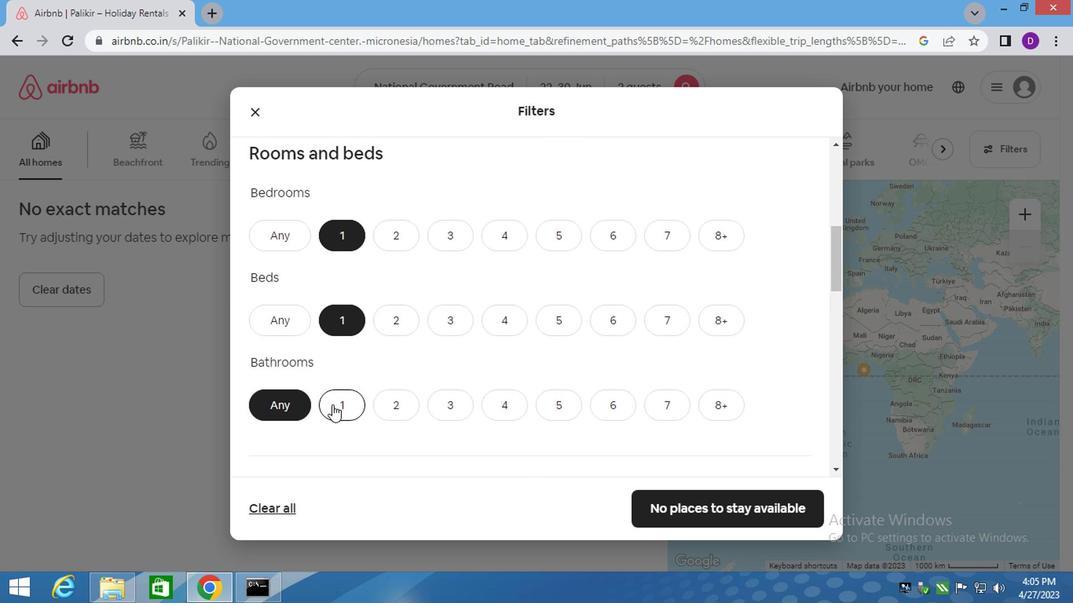 
Action: Mouse moved to (433, 384)
Screenshot: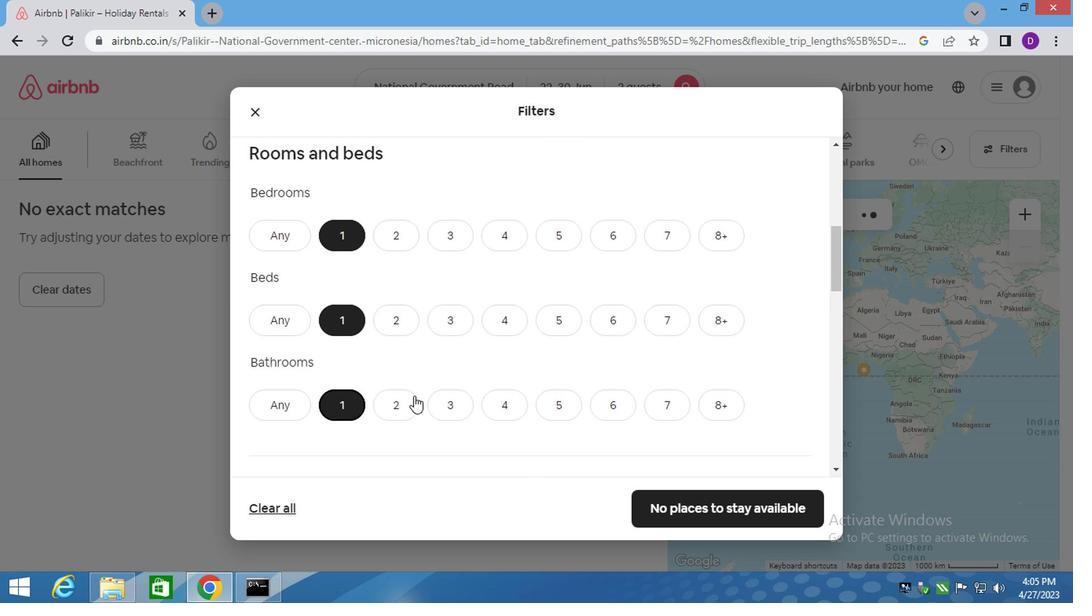 
Action: Mouse scrolled (433, 383) with delta (0, 0)
Screenshot: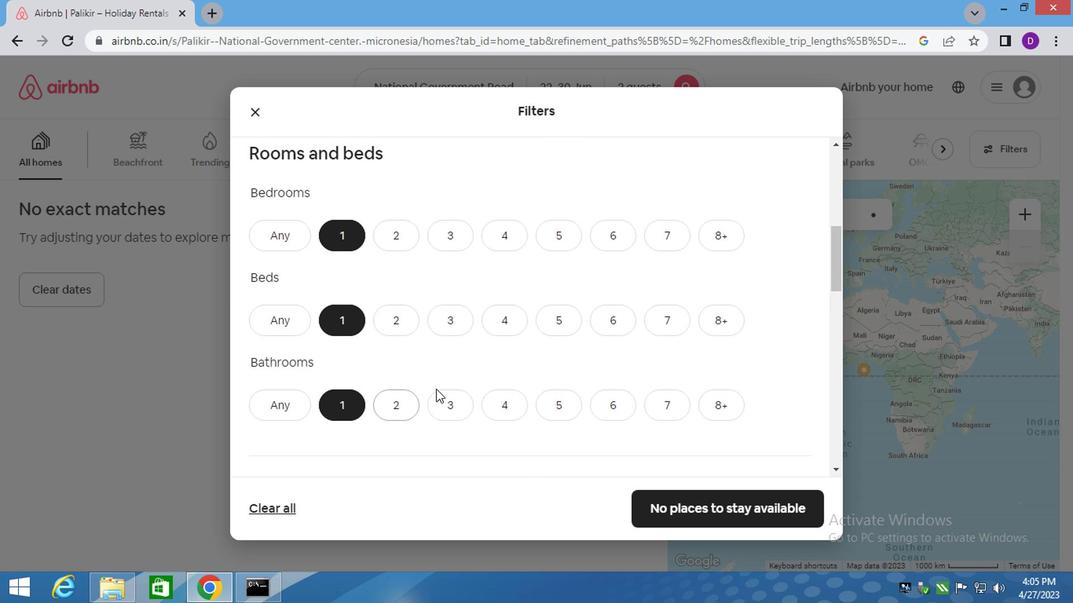 
Action: Mouse scrolled (433, 383) with delta (0, 0)
Screenshot: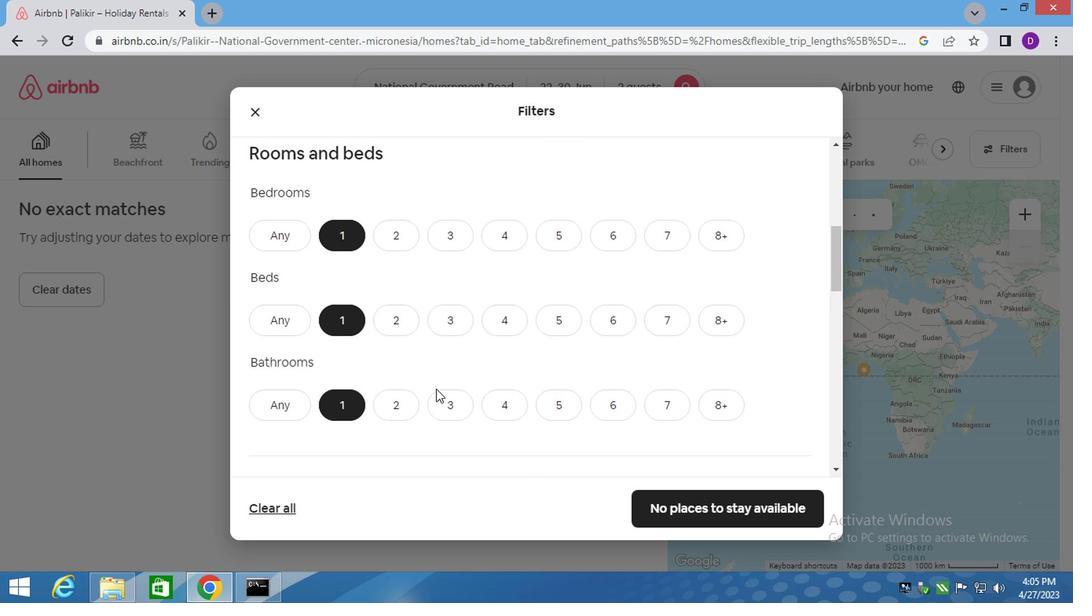 
Action: Mouse scrolled (433, 383) with delta (0, 0)
Screenshot: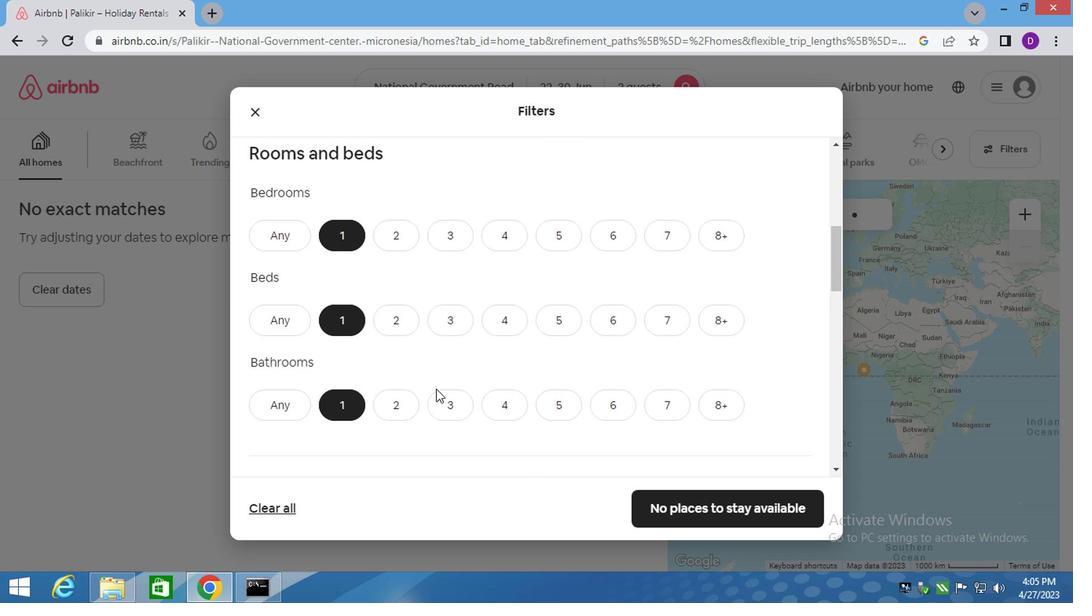
Action: Mouse scrolled (433, 383) with delta (0, 0)
Screenshot: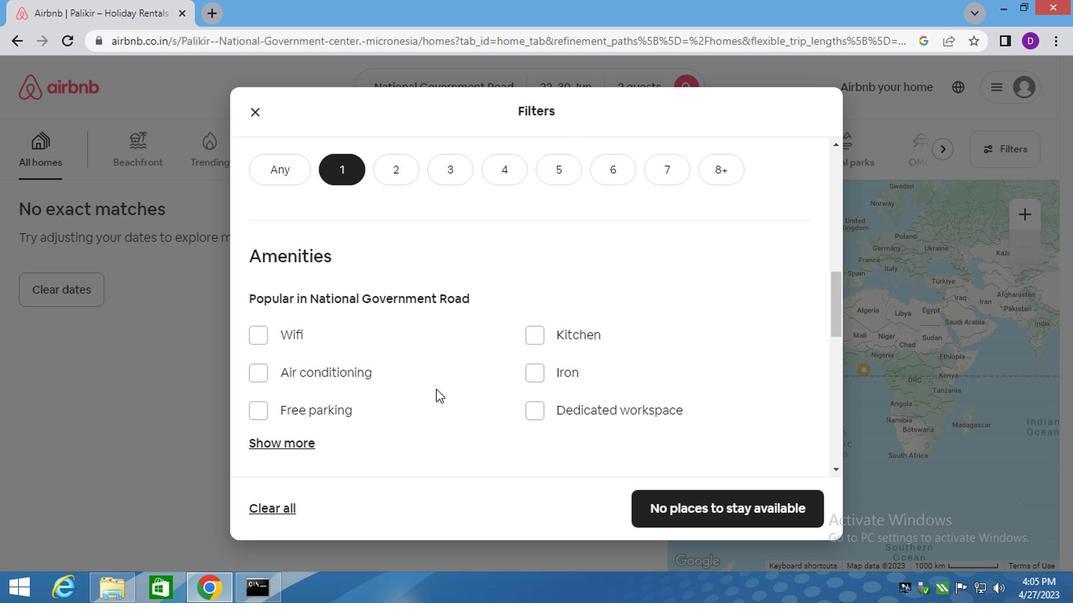 
Action: Mouse scrolled (433, 383) with delta (0, 0)
Screenshot: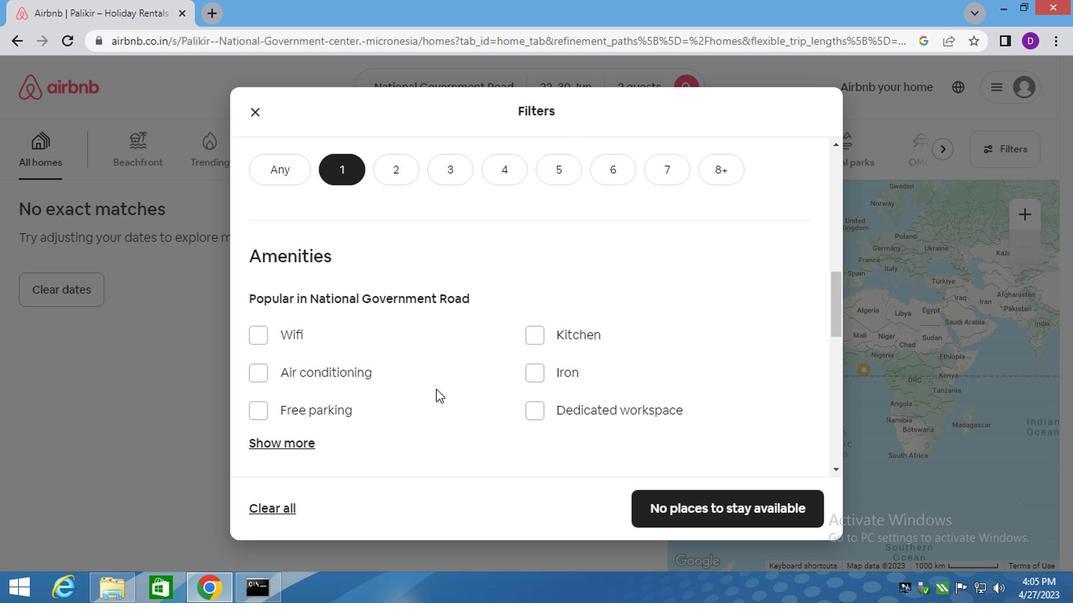 
Action: Mouse scrolled (433, 383) with delta (0, 0)
Screenshot: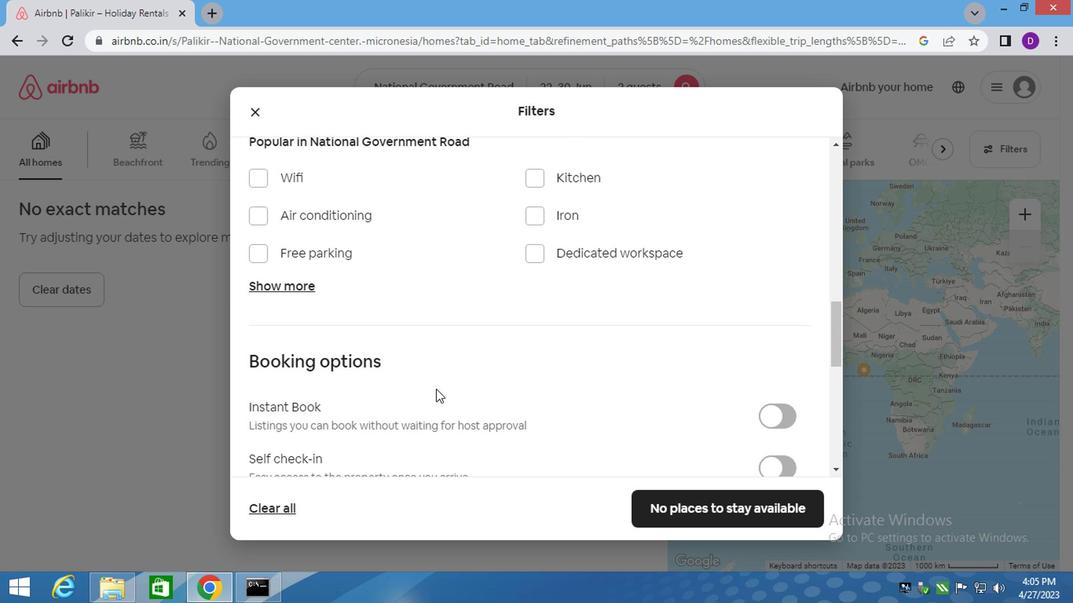 
Action: Mouse scrolled (433, 383) with delta (0, 0)
Screenshot: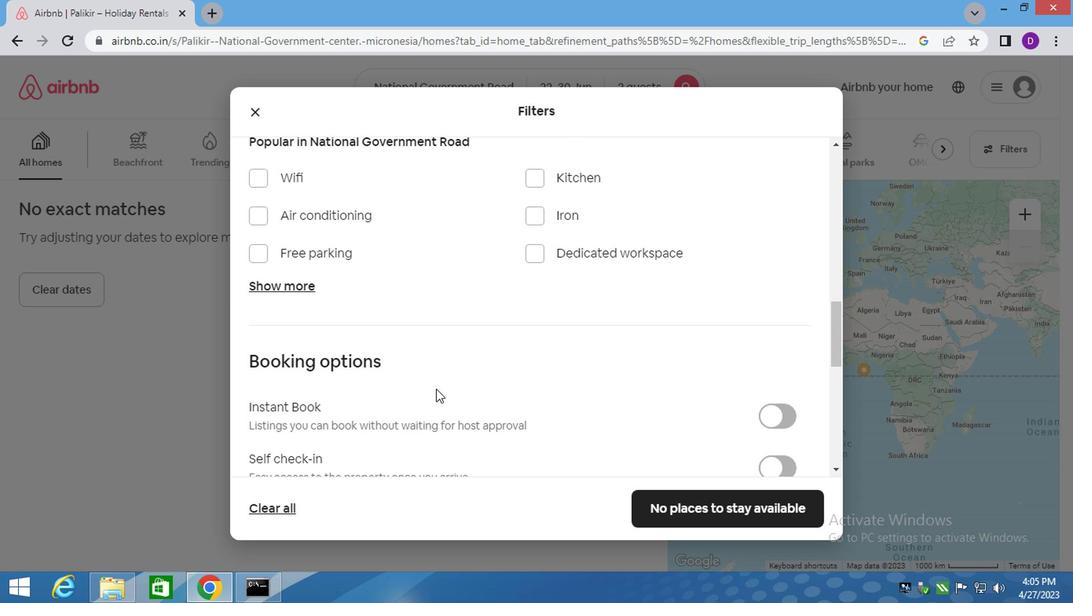 
Action: Mouse moved to (640, 330)
Screenshot: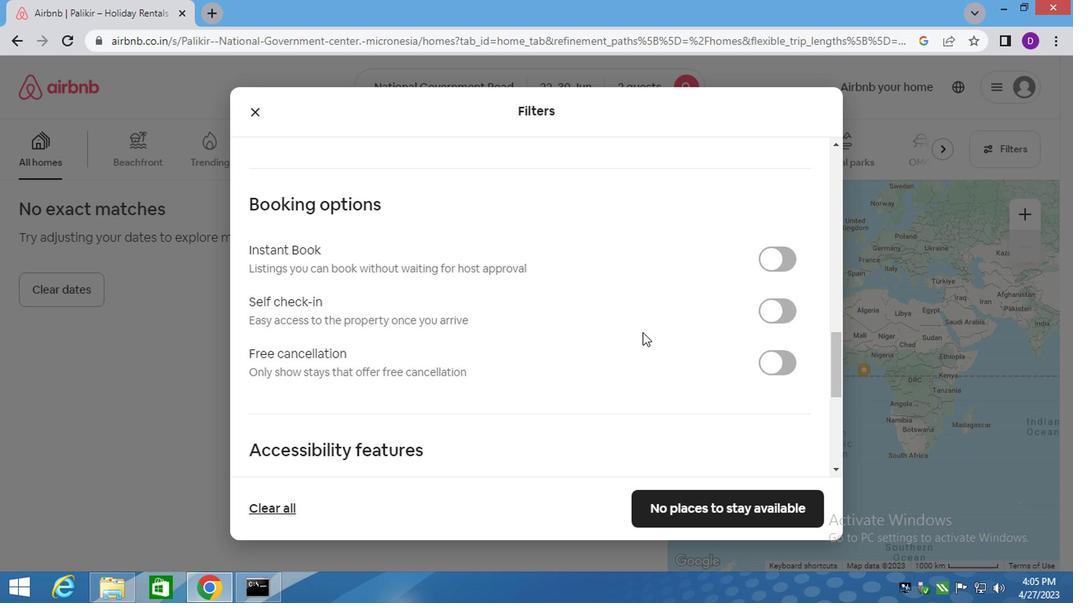 
Action: Mouse scrolled (640, 332) with delta (0, 1)
Screenshot: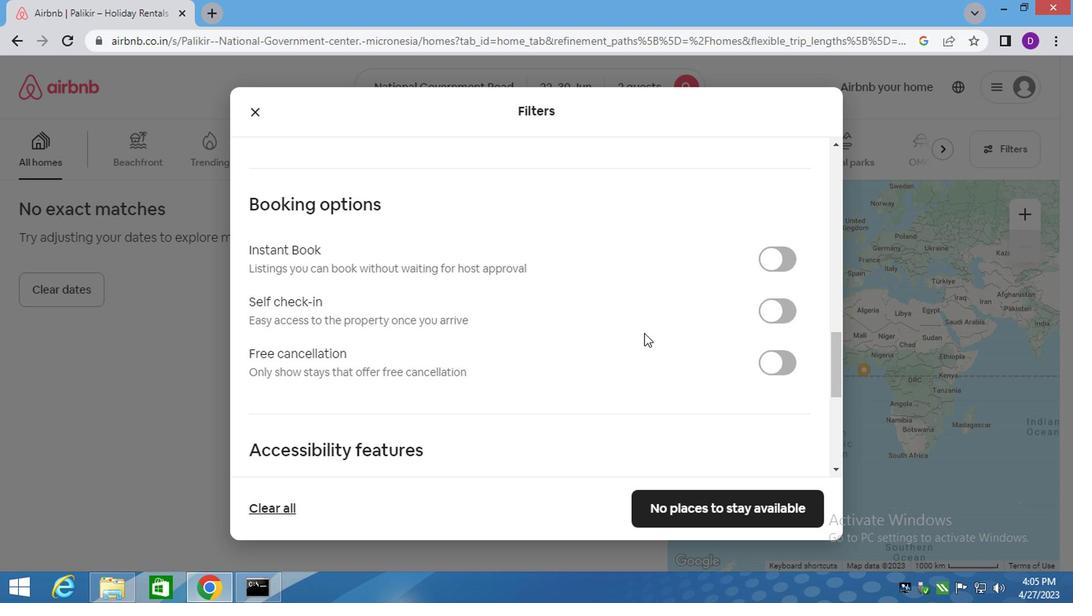 
Action: Mouse scrolled (640, 332) with delta (0, 1)
Screenshot: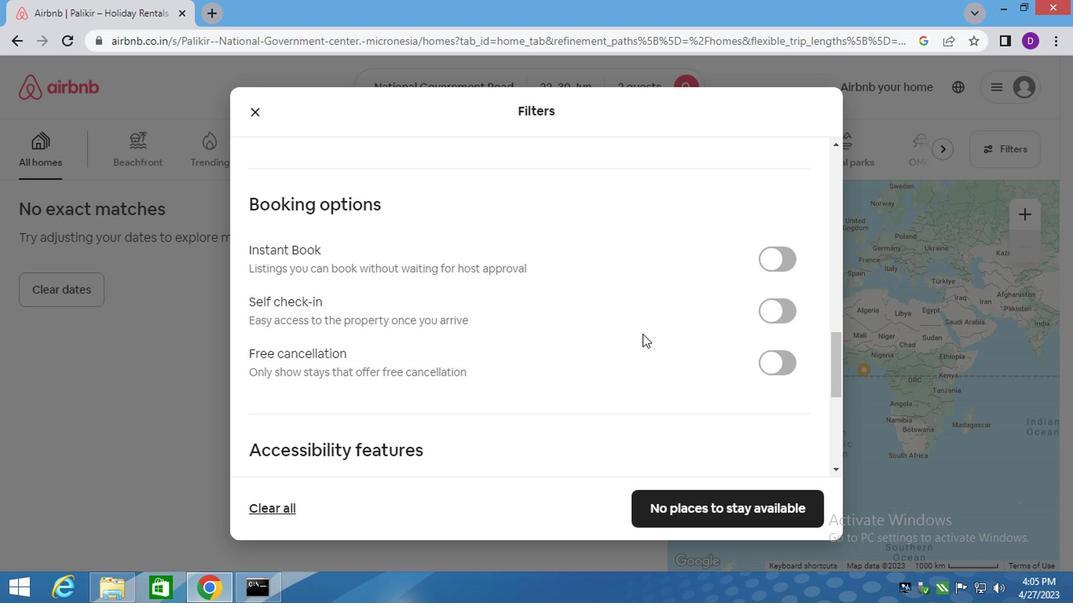
Action: Mouse moved to (594, 340)
Screenshot: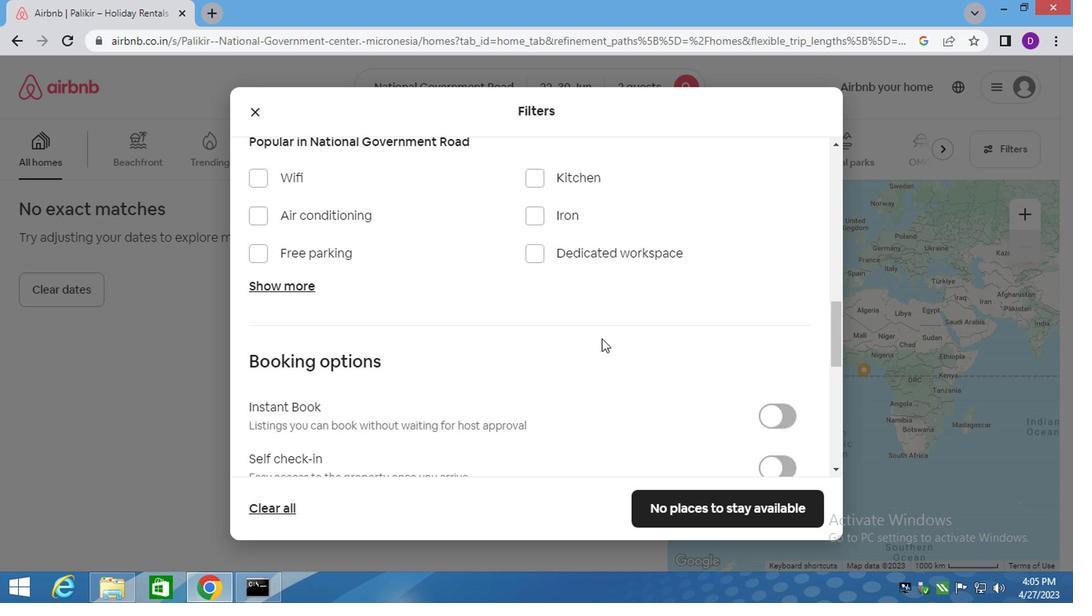 
Action: Mouse scrolled (594, 340) with delta (0, 0)
Screenshot: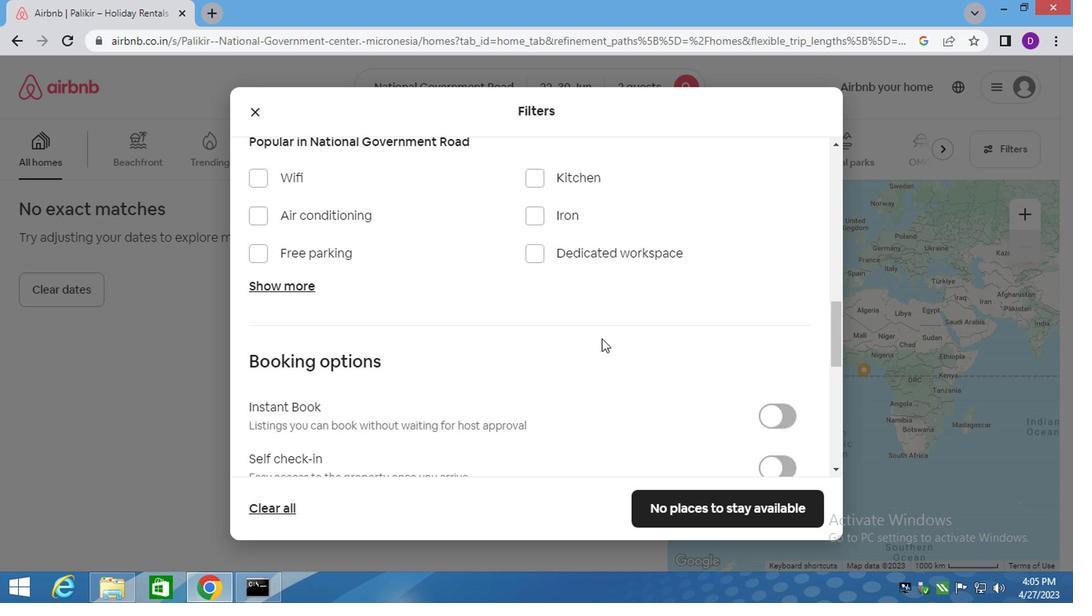 
Action: Mouse moved to (592, 344)
Screenshot: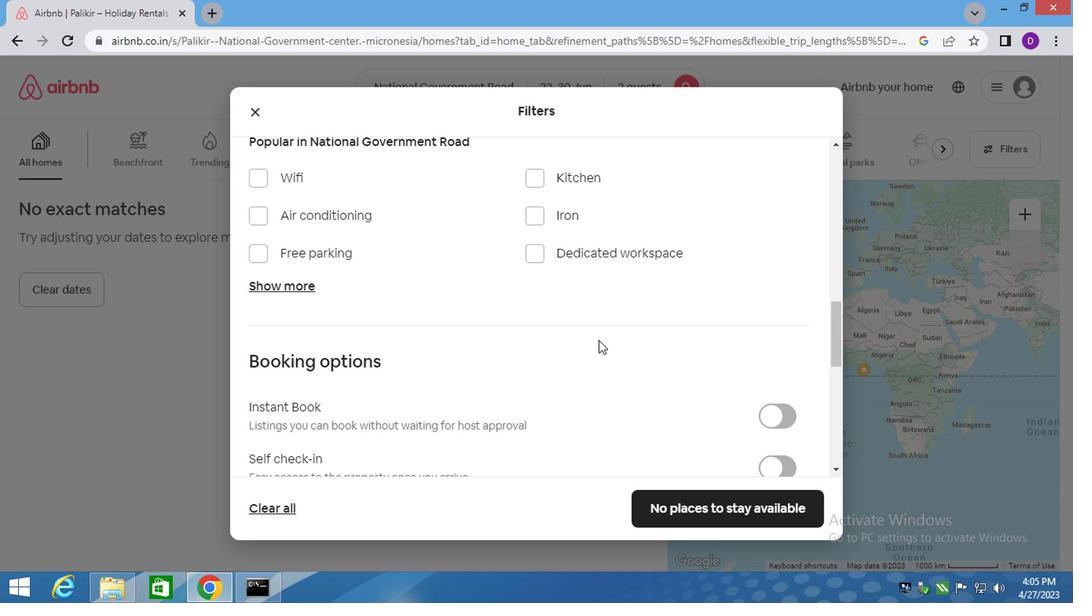 
Action: Mouse scrolled (592, 345) with delta (0, 0)
Screenshot: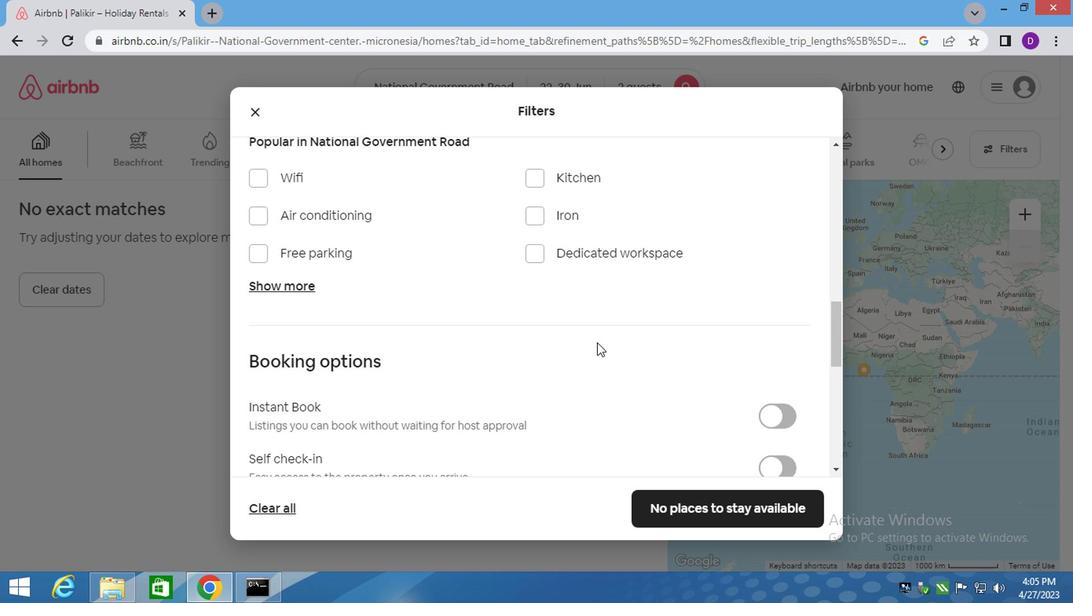 
Action: Mouse moved to (591, 346)
Screenshot: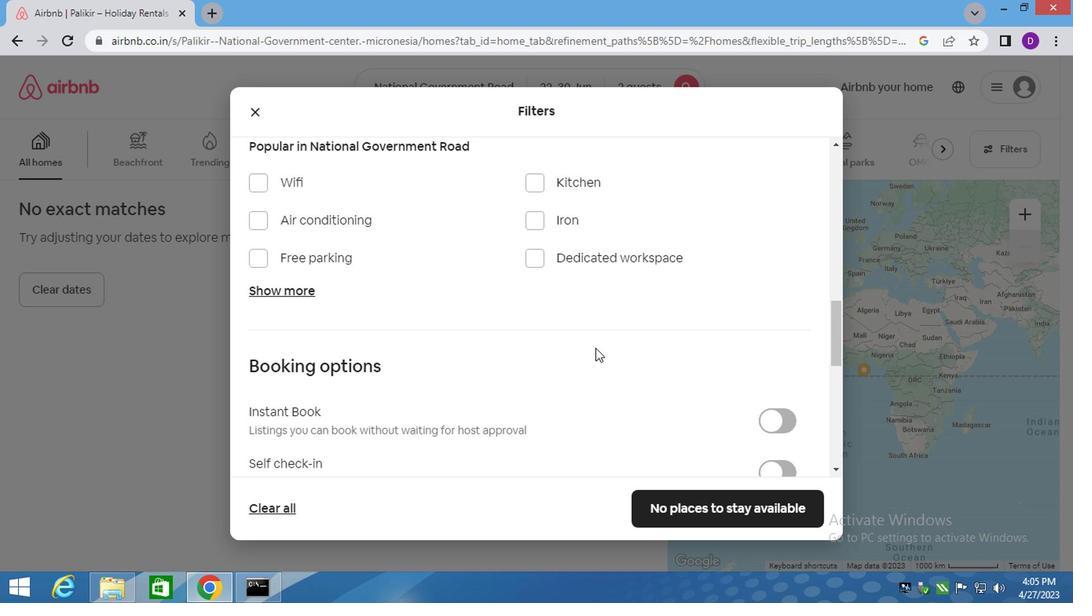 
Action: Mouse scrolled (591, 347) with delta (0, 1)
Screenshot: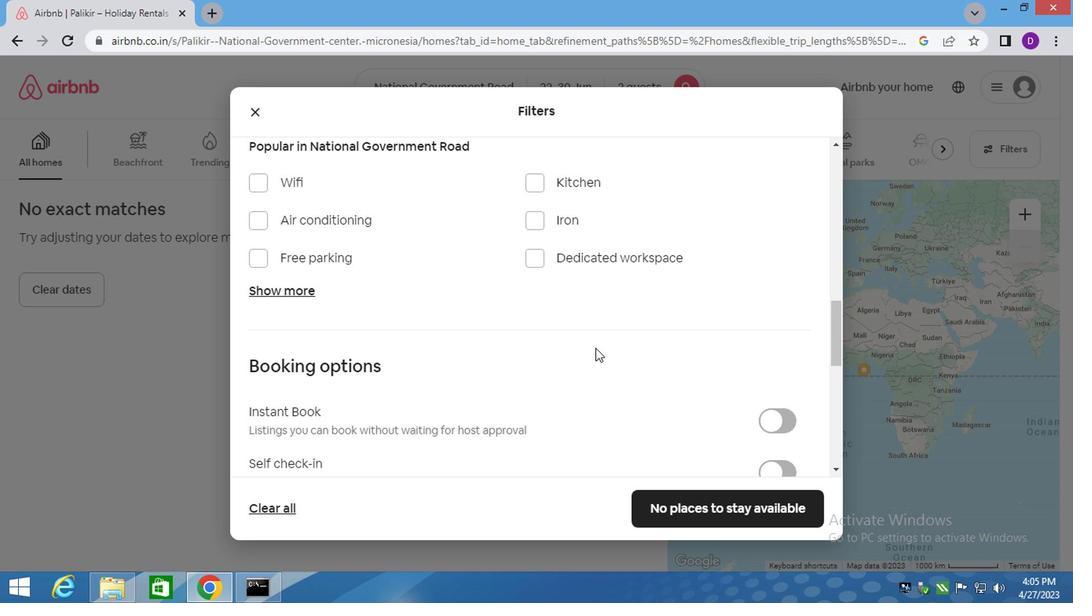 
Action: Mouse scrolled (591, 347) with delta (0, 1)
Screenshot: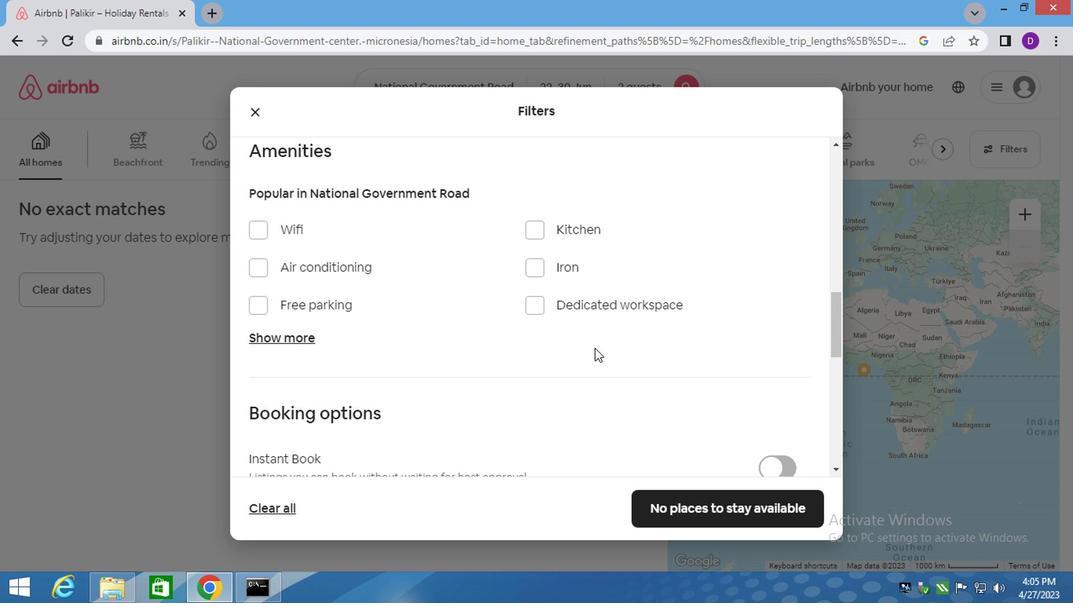 
Action: Mouse scrolled (591, 345) with delta (0, 0)
Screenshot: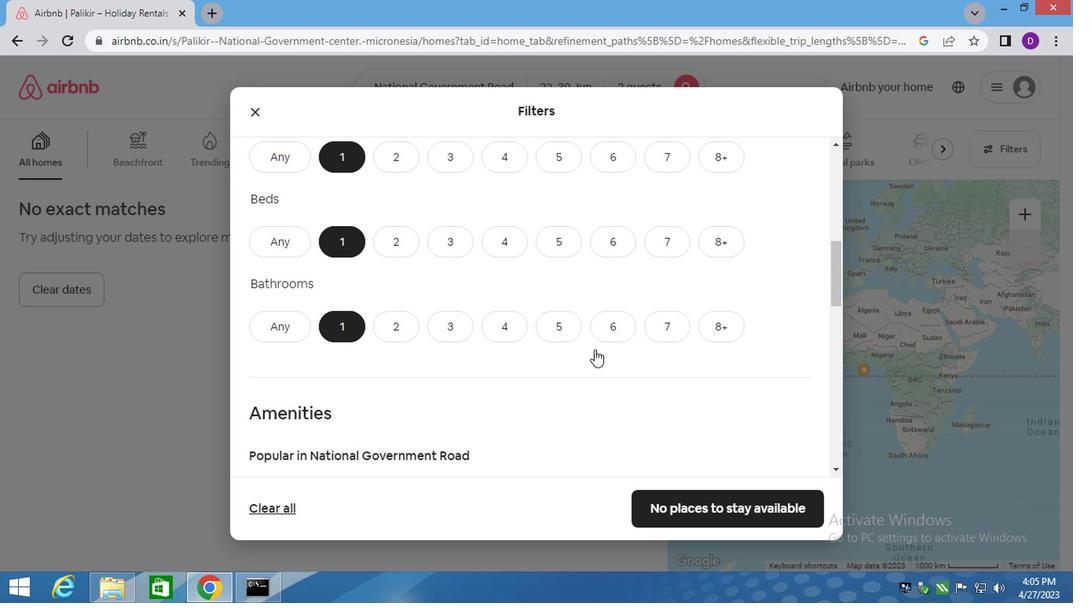 
Action: Mouse scrolled (591, 345) with delta (0, 0)
Screenshot: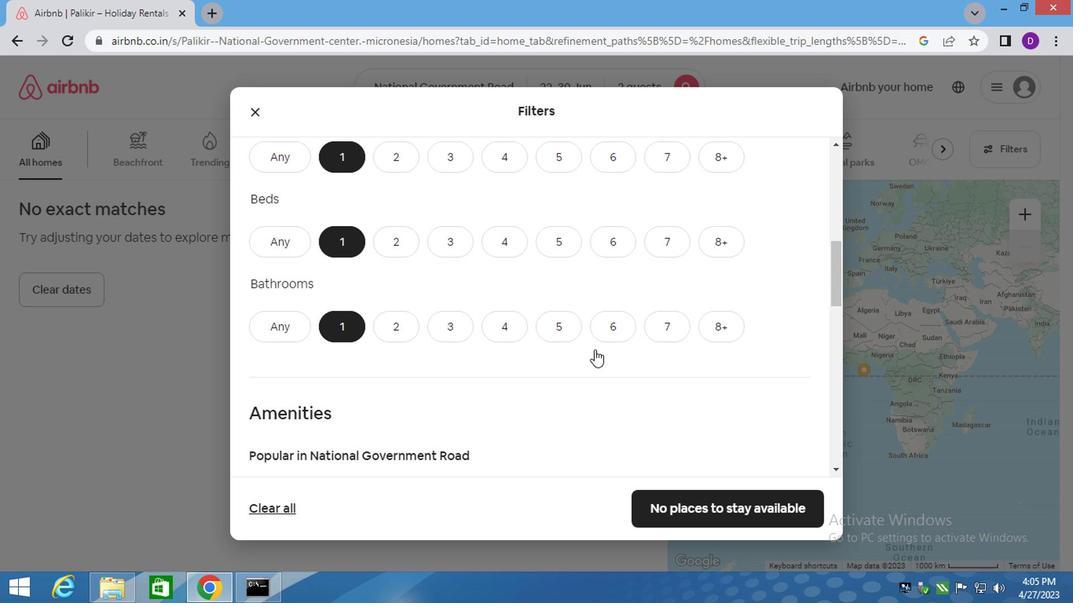 
Action: Mouse scrolled (591, 345) with delta (0, 0)
Screenshot: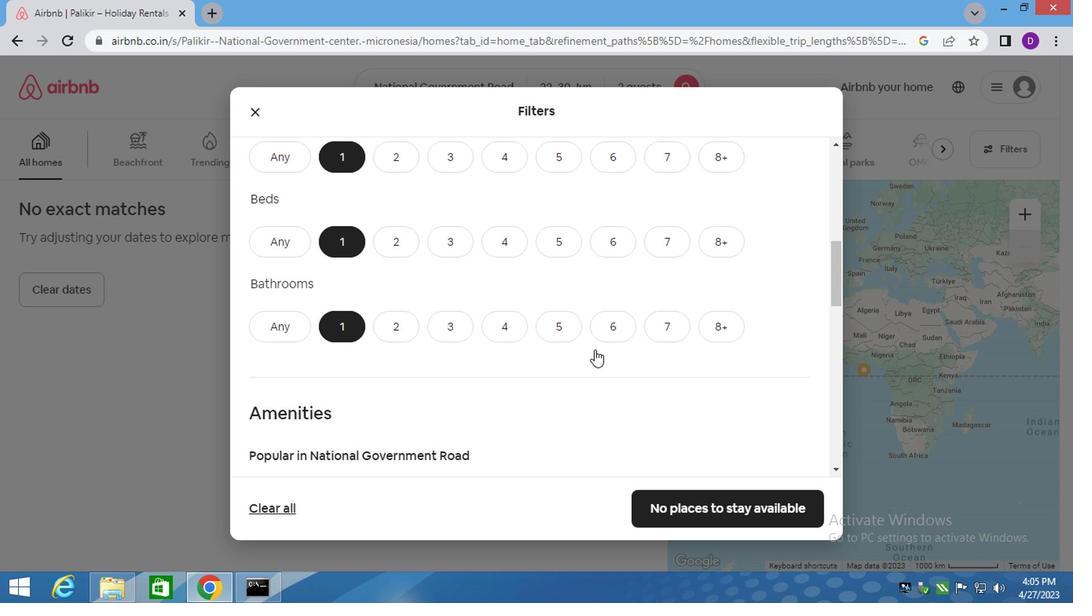 
Action: Mouse scrolled (591, 345) with delta (0, 0)
Screenshot: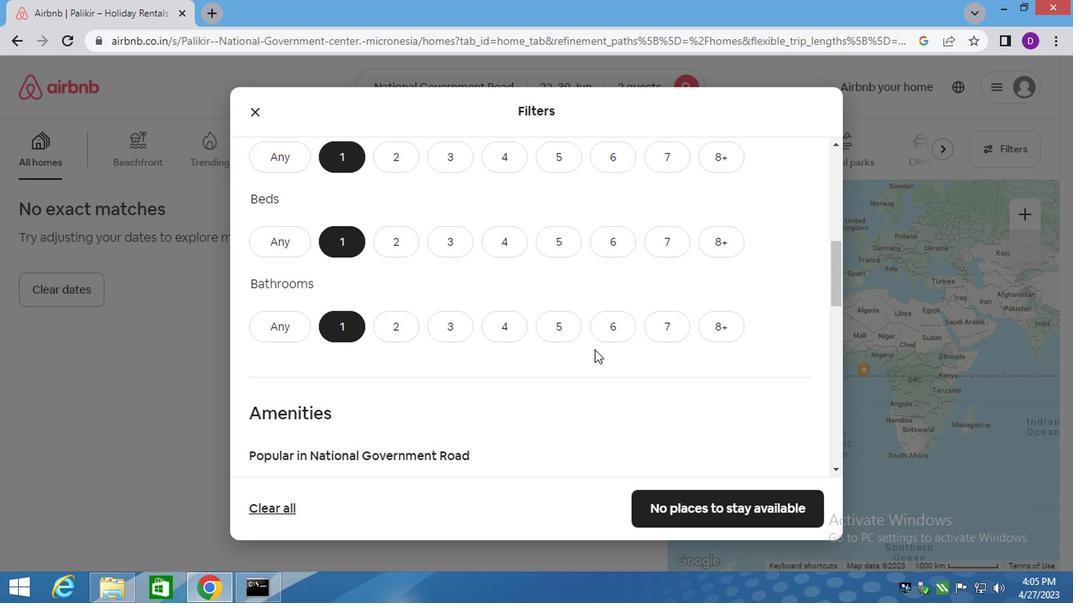 
Action: Mouse scrolled (591, 345) with delta (0, 0)
Screenshot: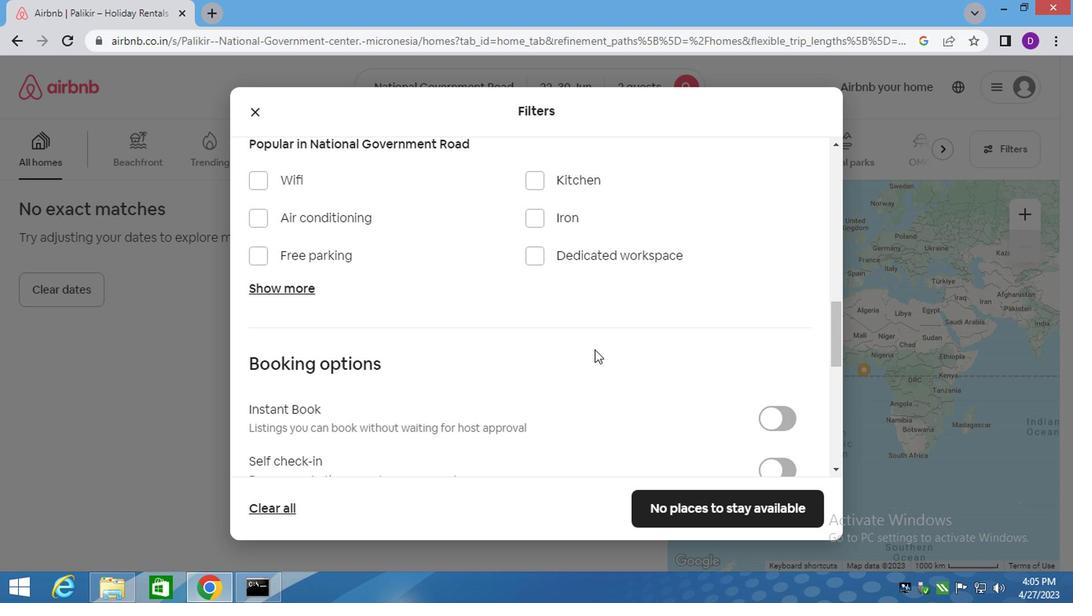 
Action: Mouse scrolled (591, 345) with delta (0, 0)
Screenshot: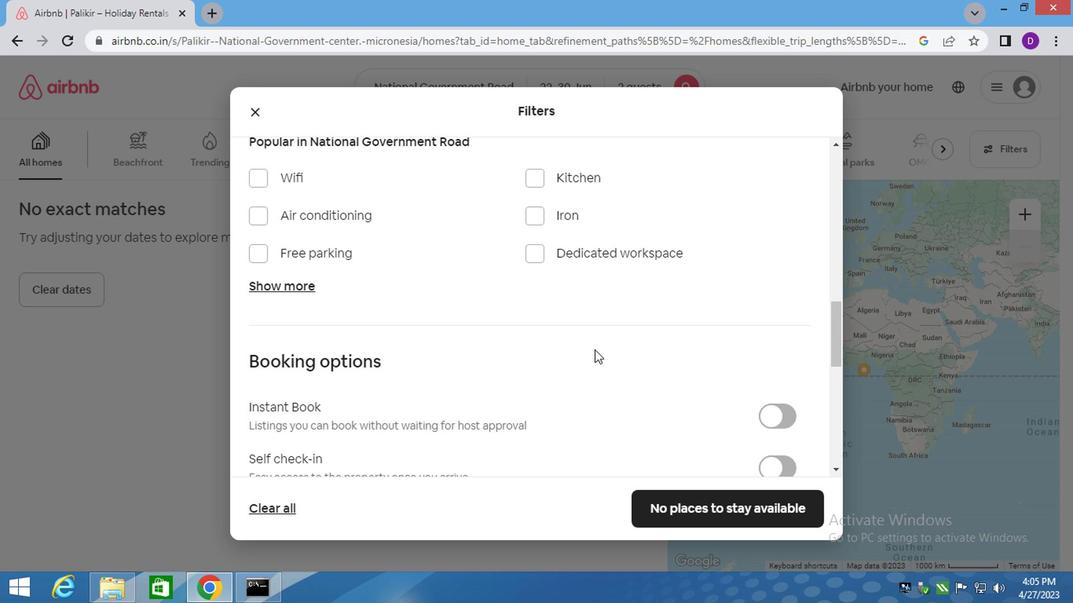 
Action: Mouse moved to (756, 306)
Screenshot: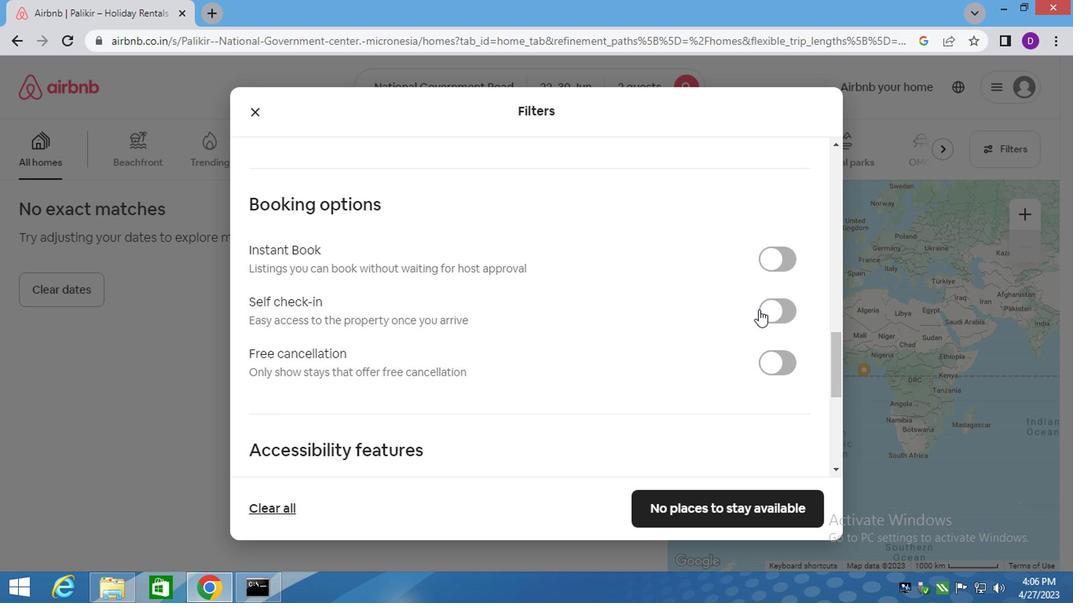 
Action: Mouse pressed left at (756, 306)
Screenshot: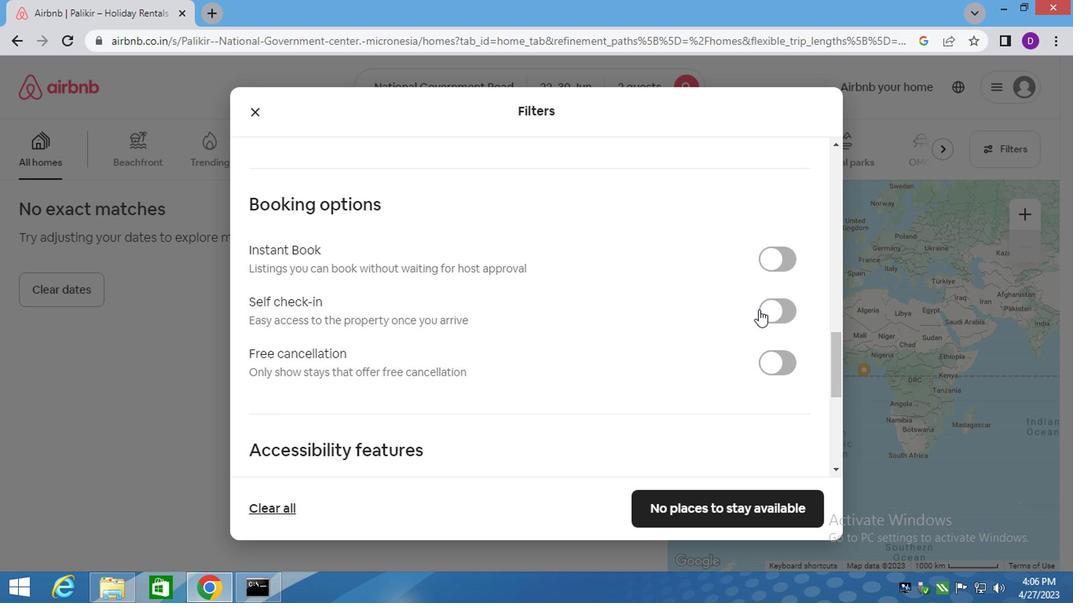 
Action: Mouse moved to (579, 379)
Screenshot: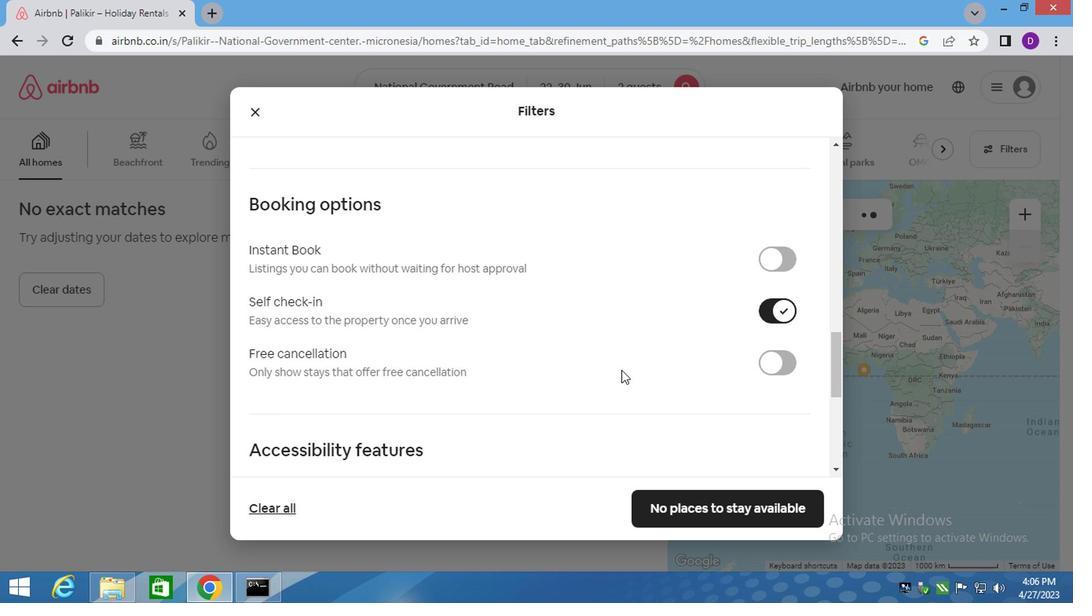 
Action: Mouse scrolled (579, 378) with delta (0, 0)
Screenshot: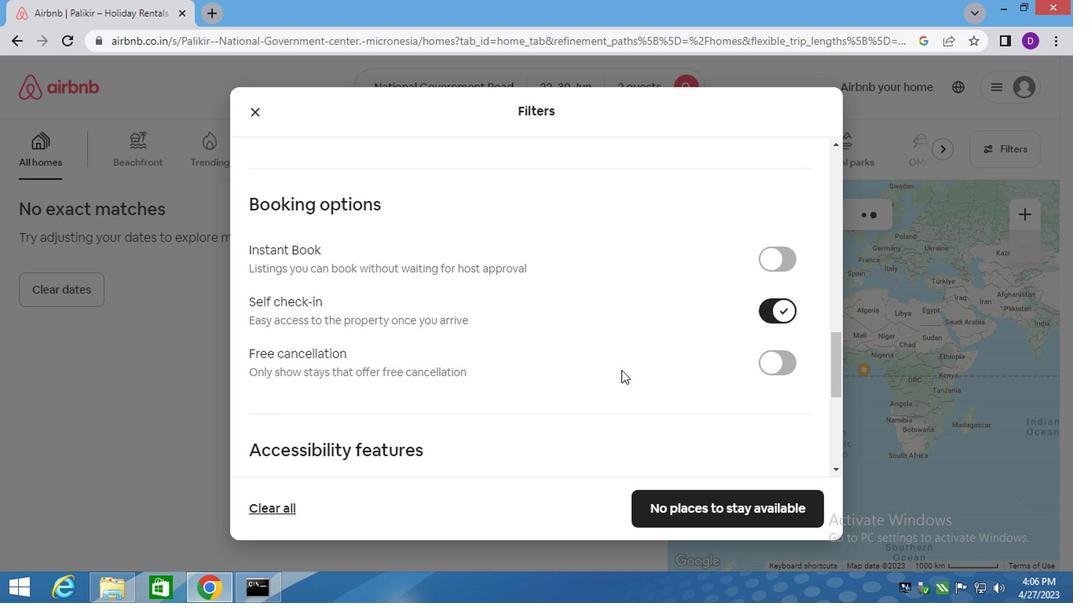 
Action: Mouse moved to (576, 381)
Screenshot: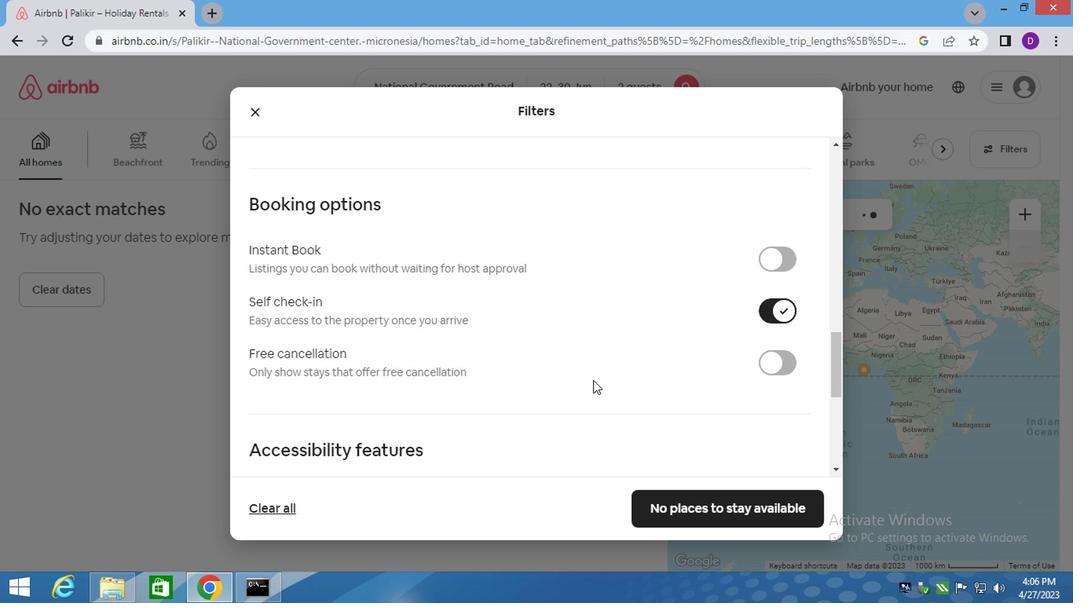 
Action: Mouse scrolled (576, 381) with delta (0, 0)
Screenshot: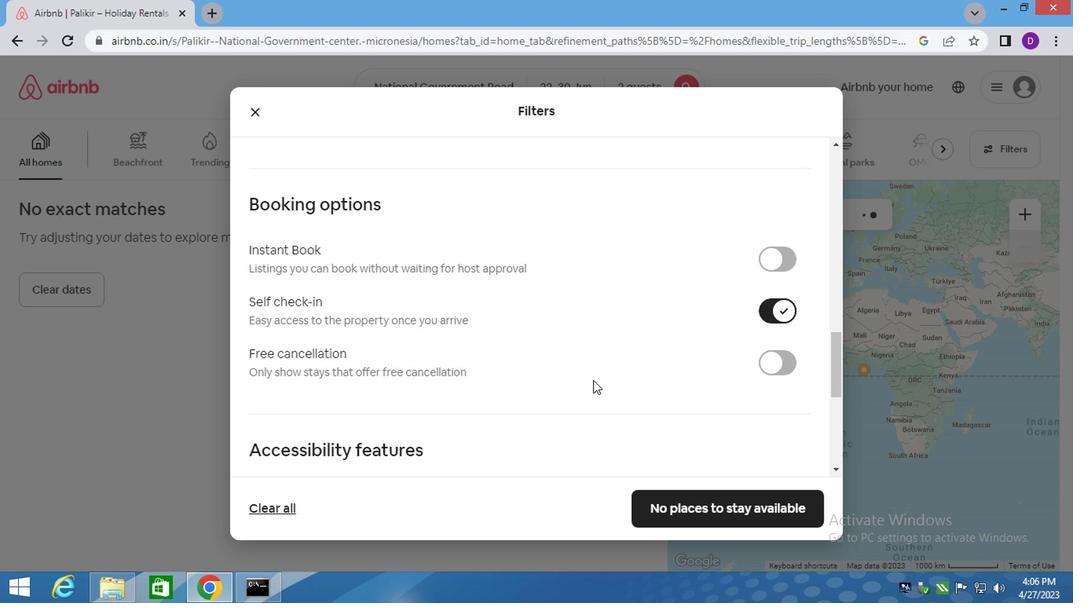 
Action: Mouse scrolled (576, 381) with delta (0, 0)
Screenshot: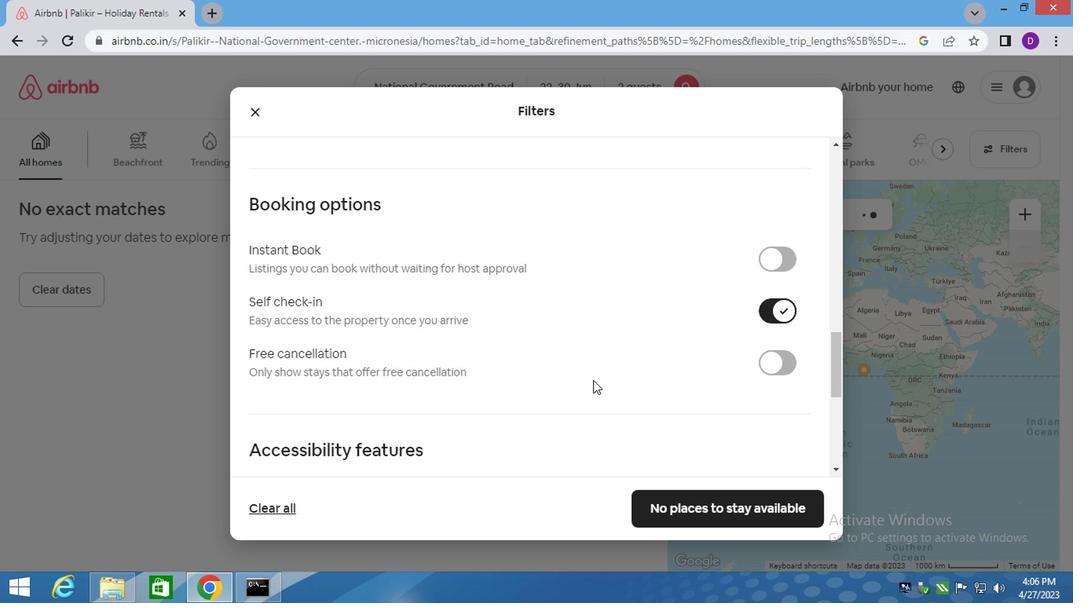 
Action: Mouse moved to (576, 382)
Screenshot: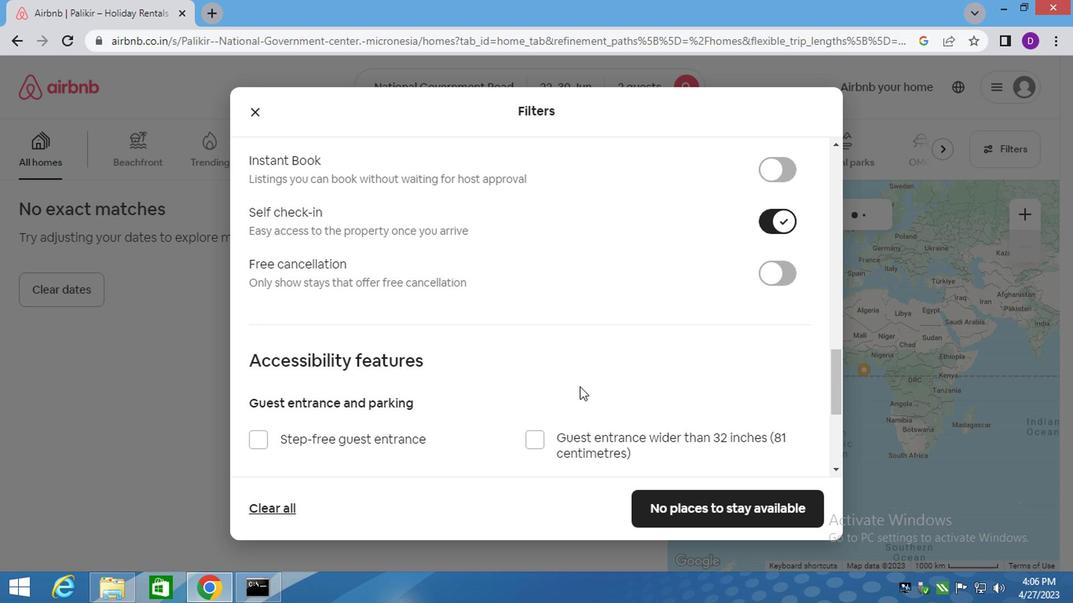 
Action: Mouse scrolled (576, 381) with delta (0, -1)
Screenshot: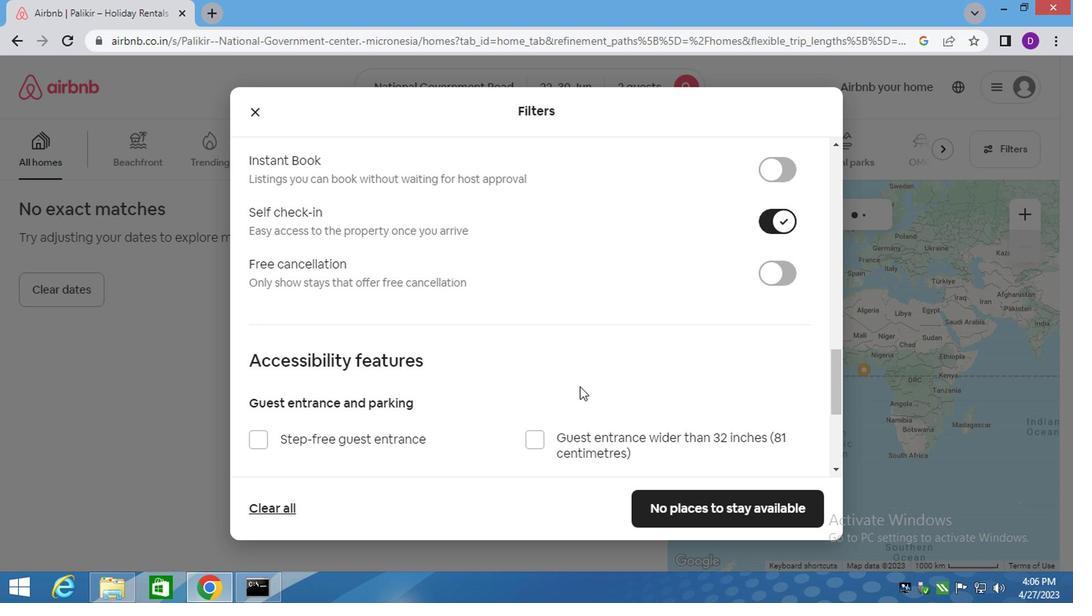 
Action: Mouse scrolled (576, 381) with delta (0, -1)
Screenshot: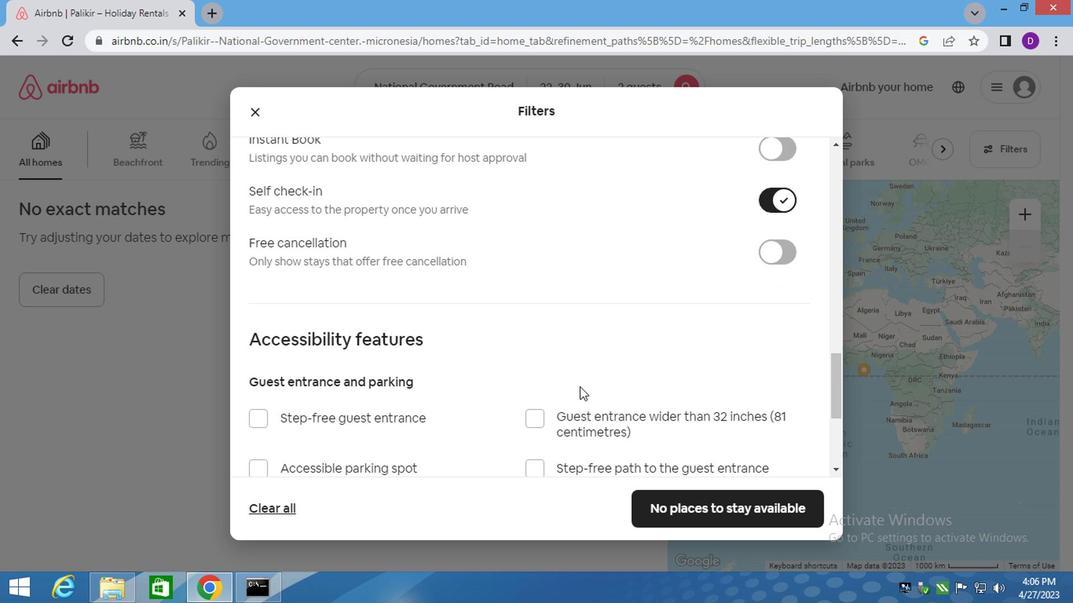 
Action: Mouse scrolled (576, 381) with delta (0, -1)
Screenshot: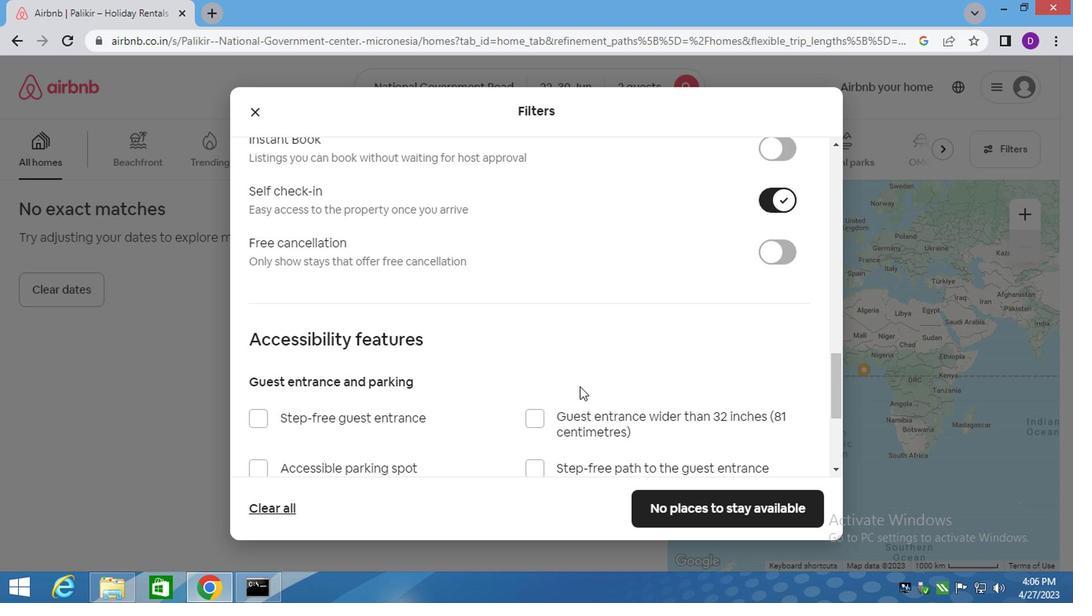 
